 Task: Look for space in Ekpoma, Nigeria from 11th June, 2023 to 15th June, 2023 for 2 adults in price range Rs.7000 to Rs.16000. Place can be private room with 1  bedroom having 2 beds and 1 bathroom. Property type can be house, flat, guest house, hotel. Booking option can be shelf check-in. Required host language is English.
Action: Mouse moved to (494, 98)
Screenshot: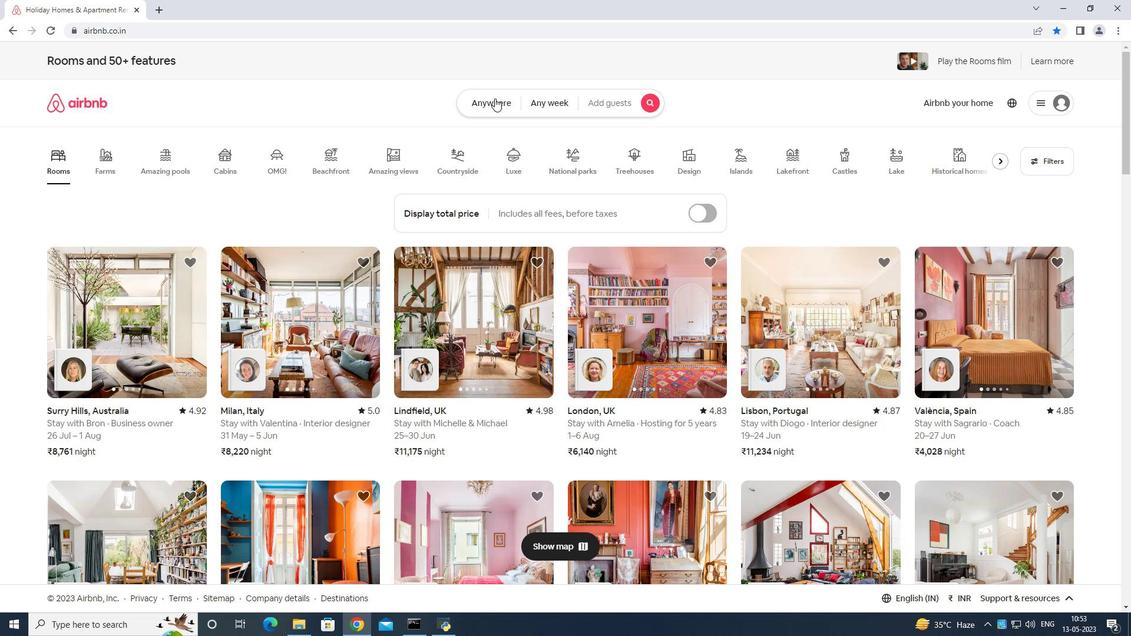 
Action: Mouse pressed left at (494, 98)
Screenshot: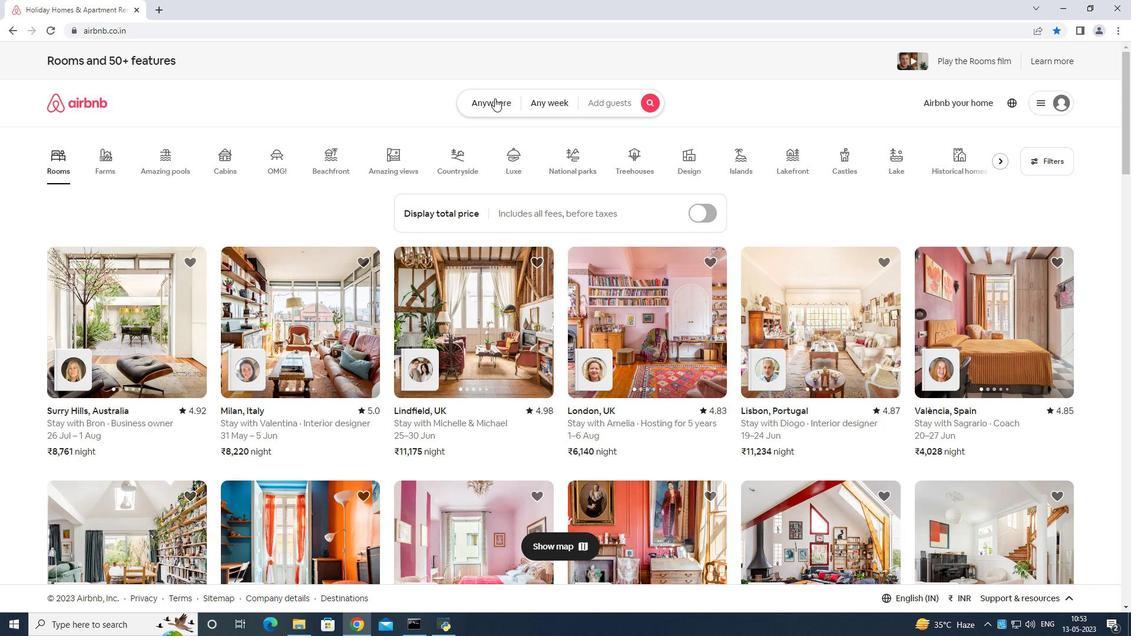 
Action: Mouse moved to (464, 145)
Screenshot: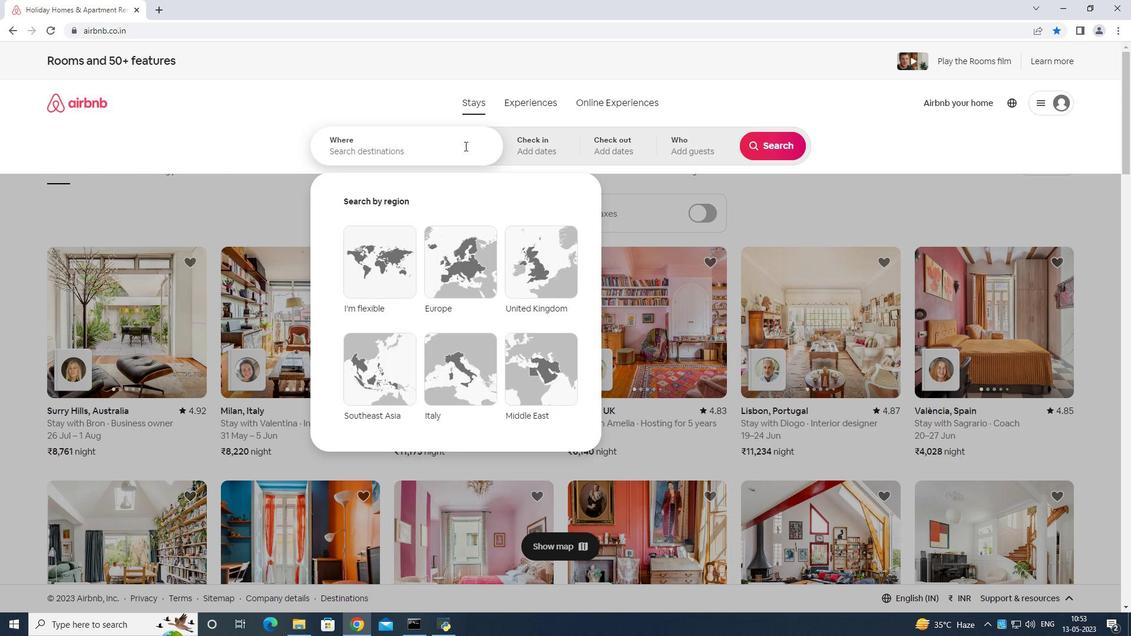 
Action: Mouse pressed left at (464, 145)
Screenshot: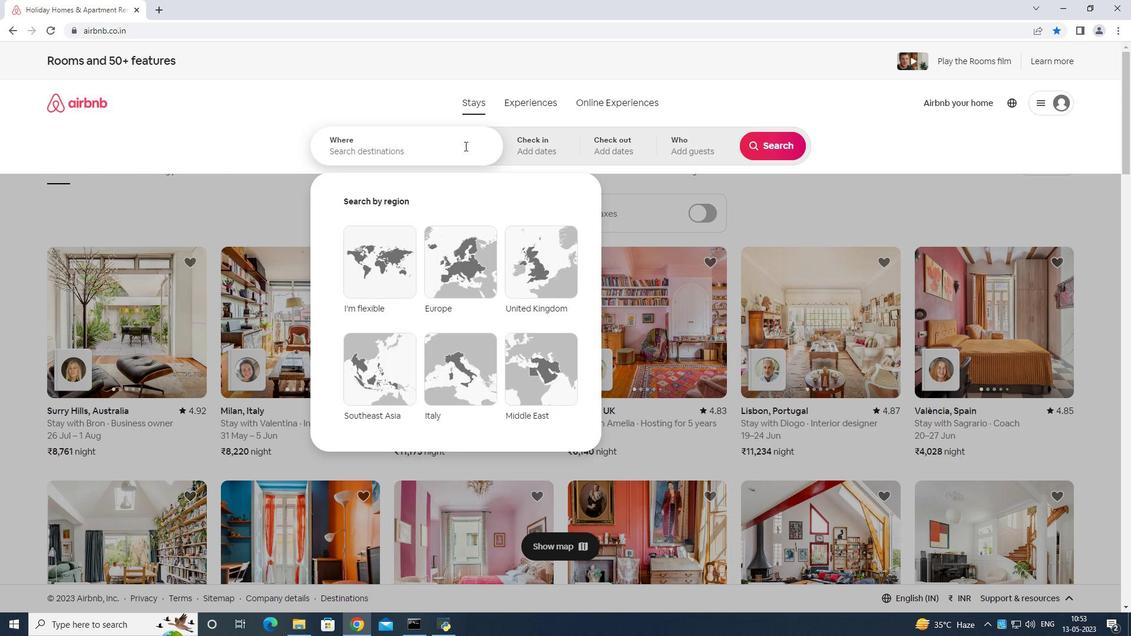 
Action: Mouse moved to (465, 128)
Screenshot: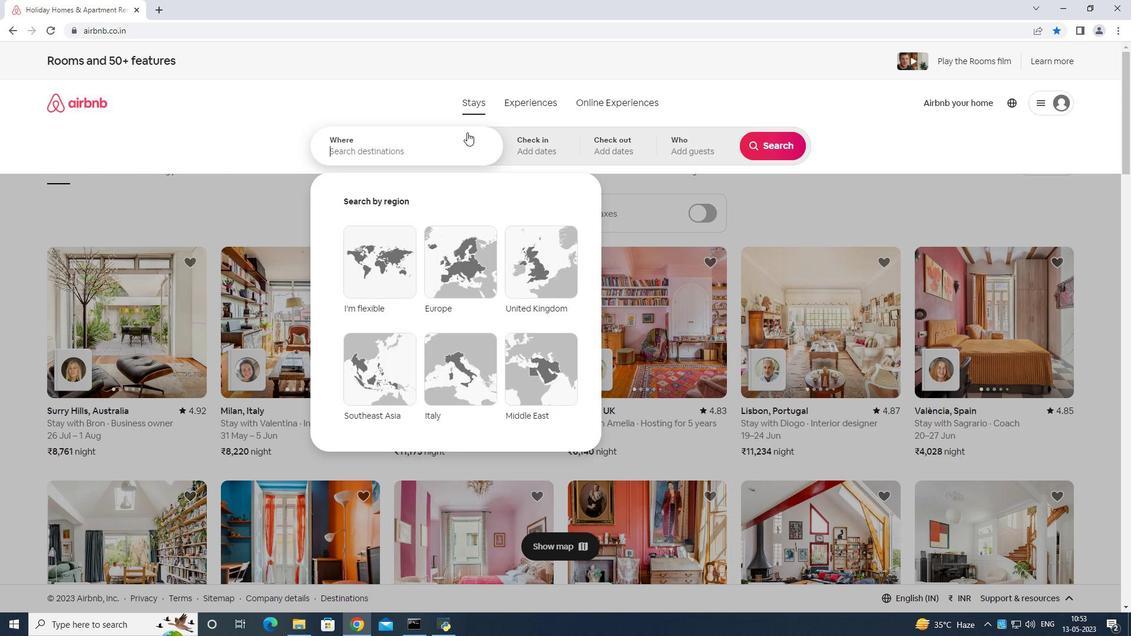 
Action: Key pressed <Key.shift>Ekpoma<Key.space>nigeria<Key.enter>
Screenshot: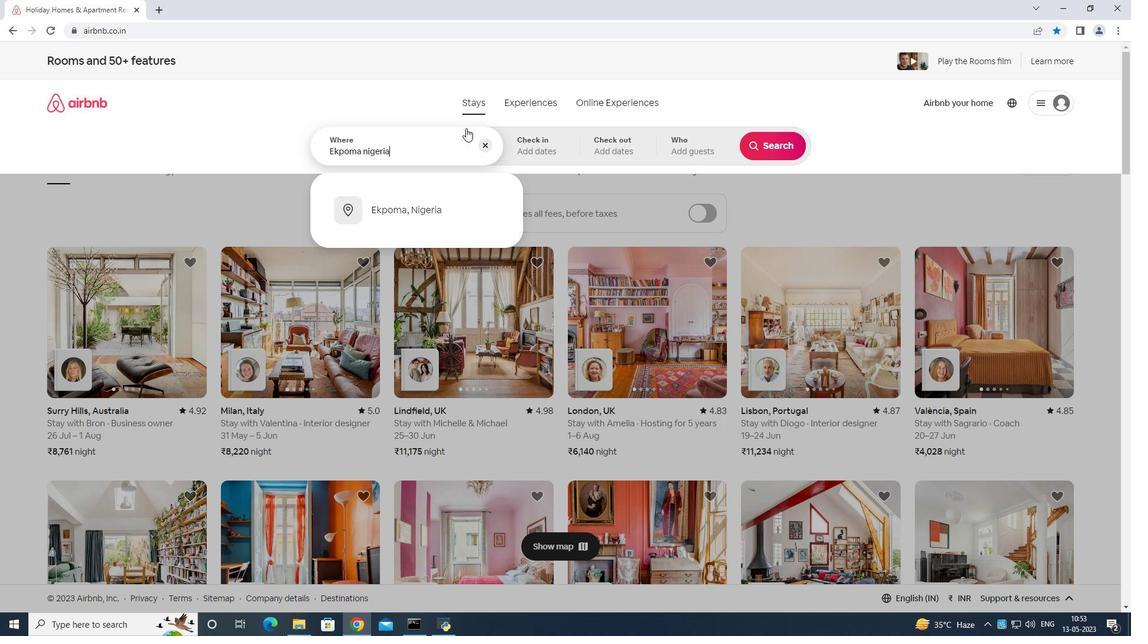 
Action: Mouse moved to (590, 339)
Screenshot: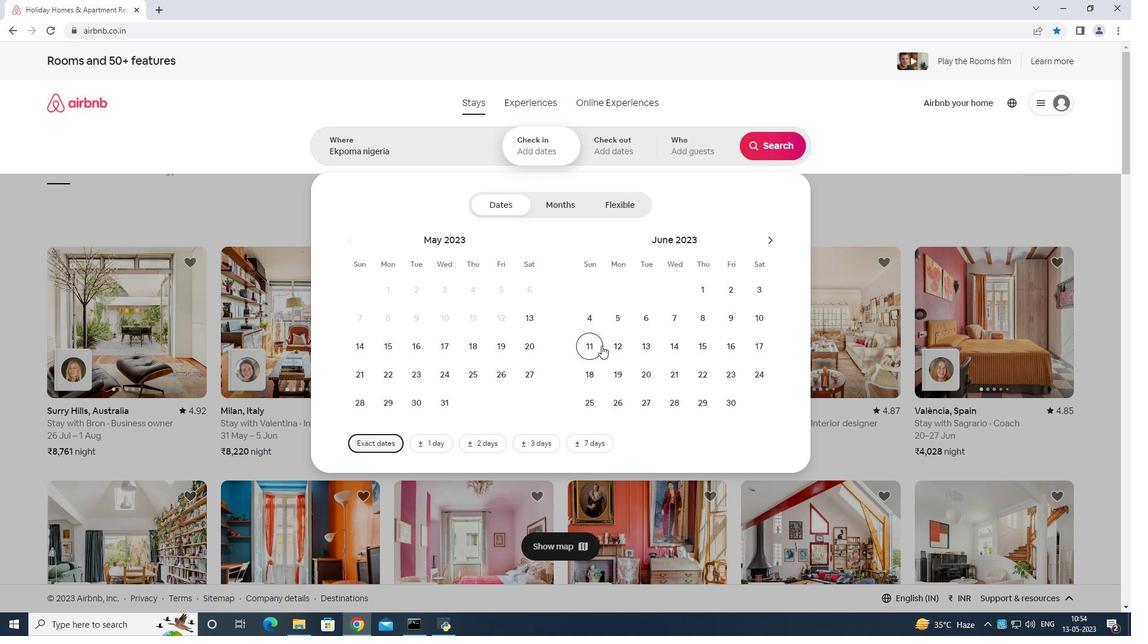 
Action: Mouse pressed left at (590, 339)
Screenshot: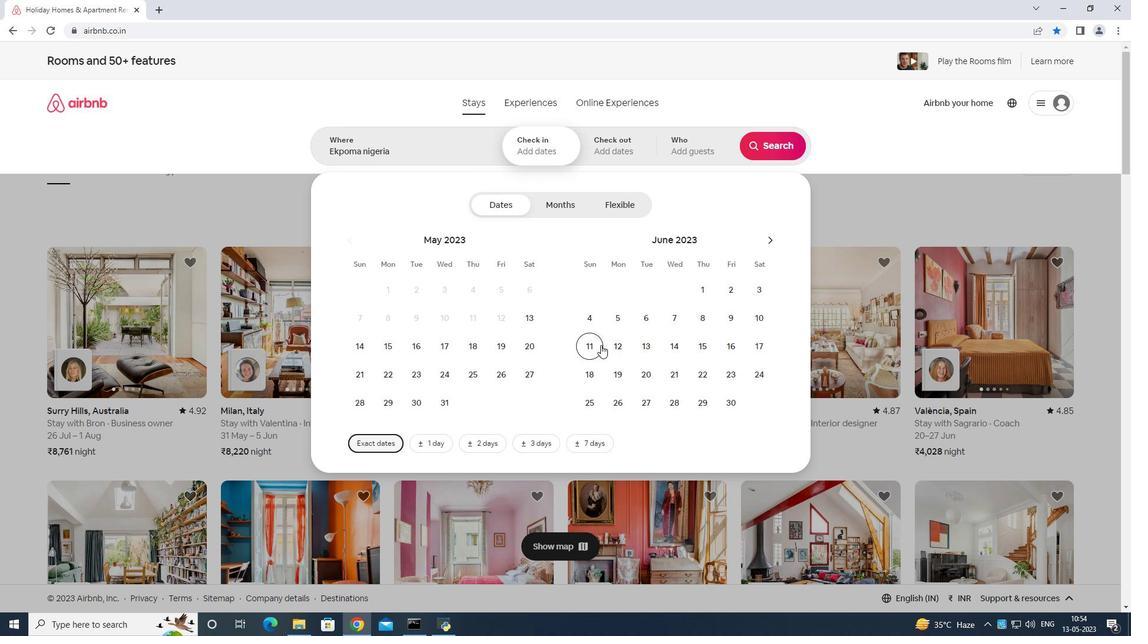 
Action: Mouse moved to (708, 349)
Screenshot: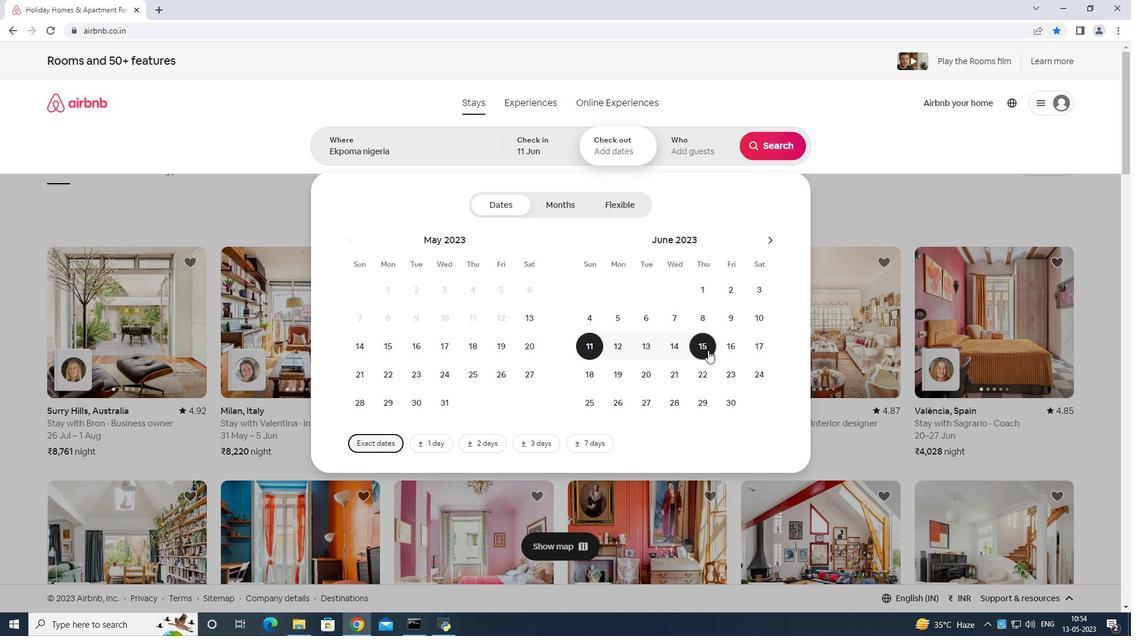 
Action: Mouse pressed left at (708, 349)
Screenshot: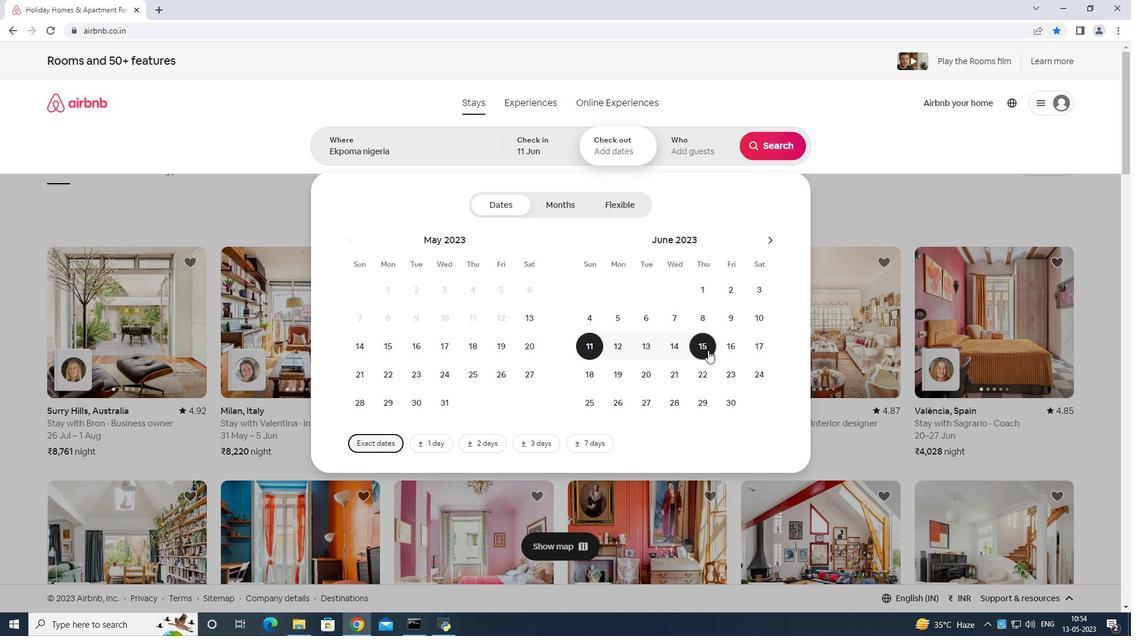 
Action: Mouse moved to (699, 146)
Screenshot: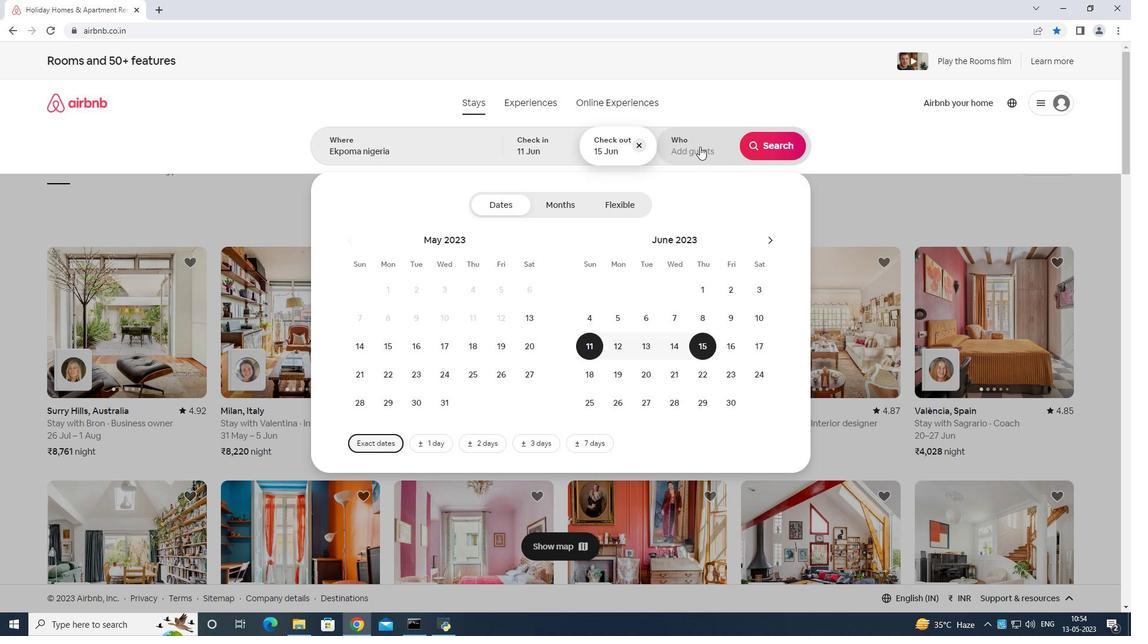 
Action: Mouse pressed left at (699, 146)
Screenshot: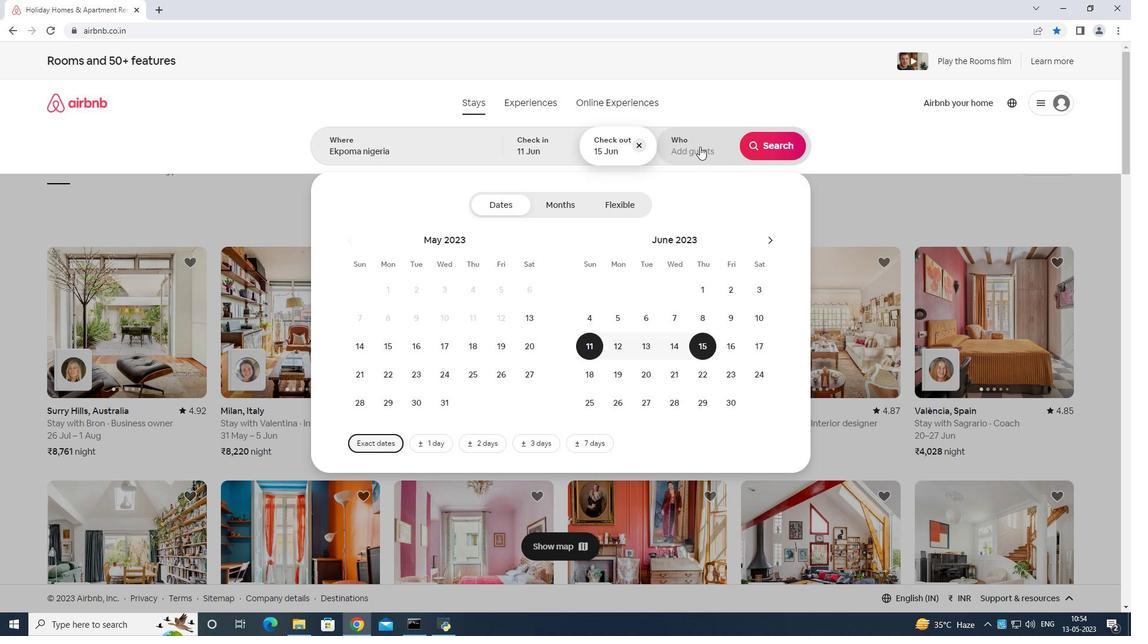
Action: Mouse moved to (775, 207)
Screenshot: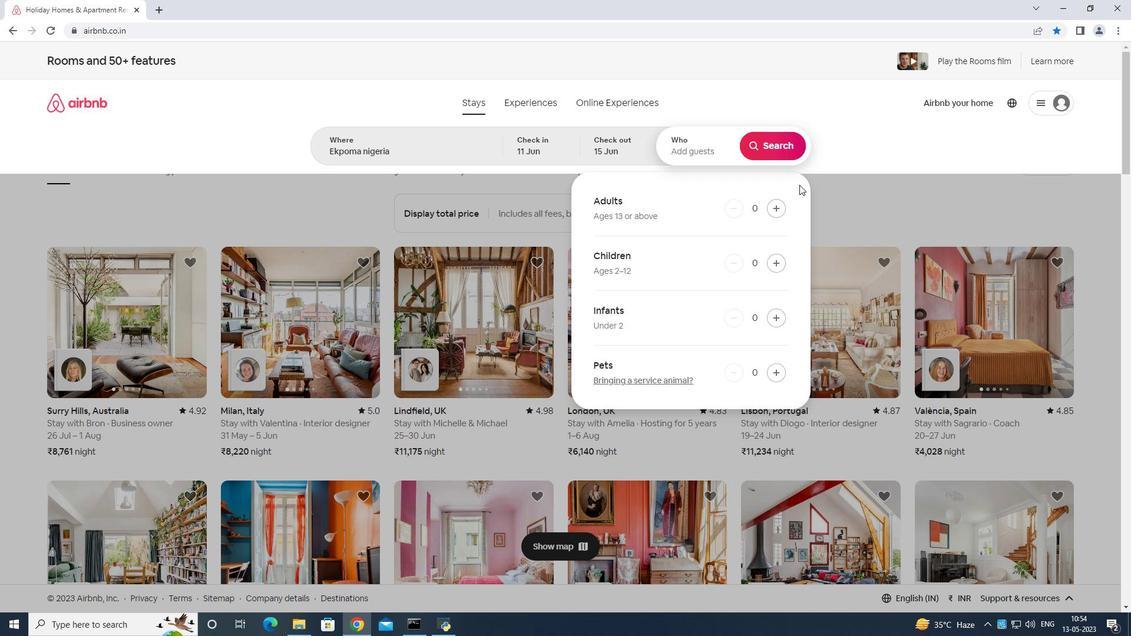 
Action: Mouse pressed left at (775, 207)
Screenshot: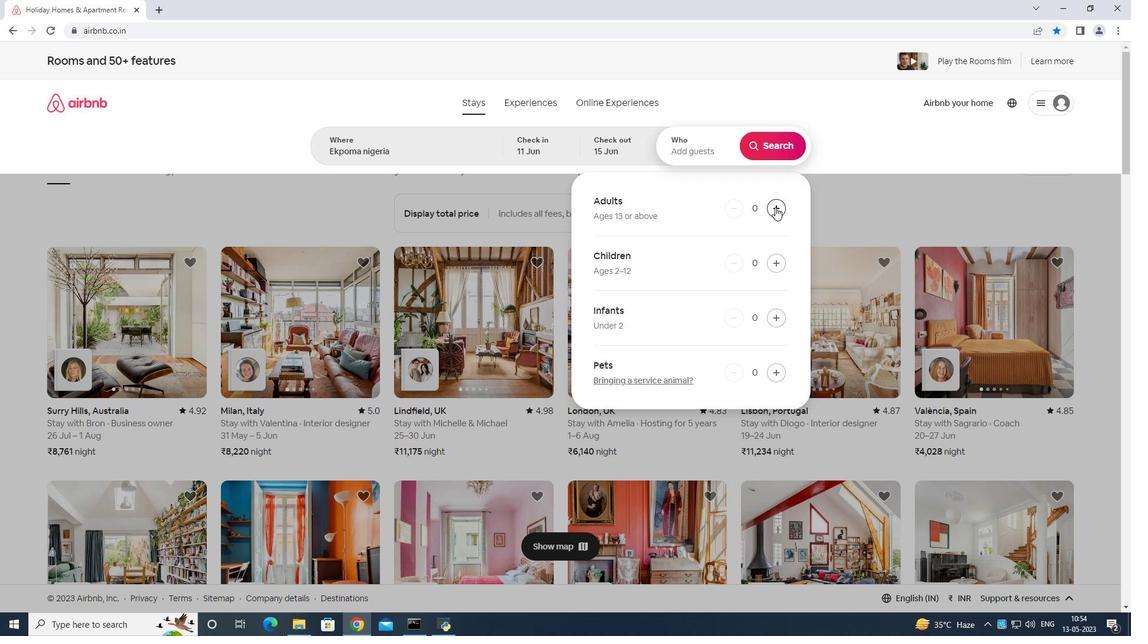 
Action: Mouse pressed left at (775, 207)
Screenshot: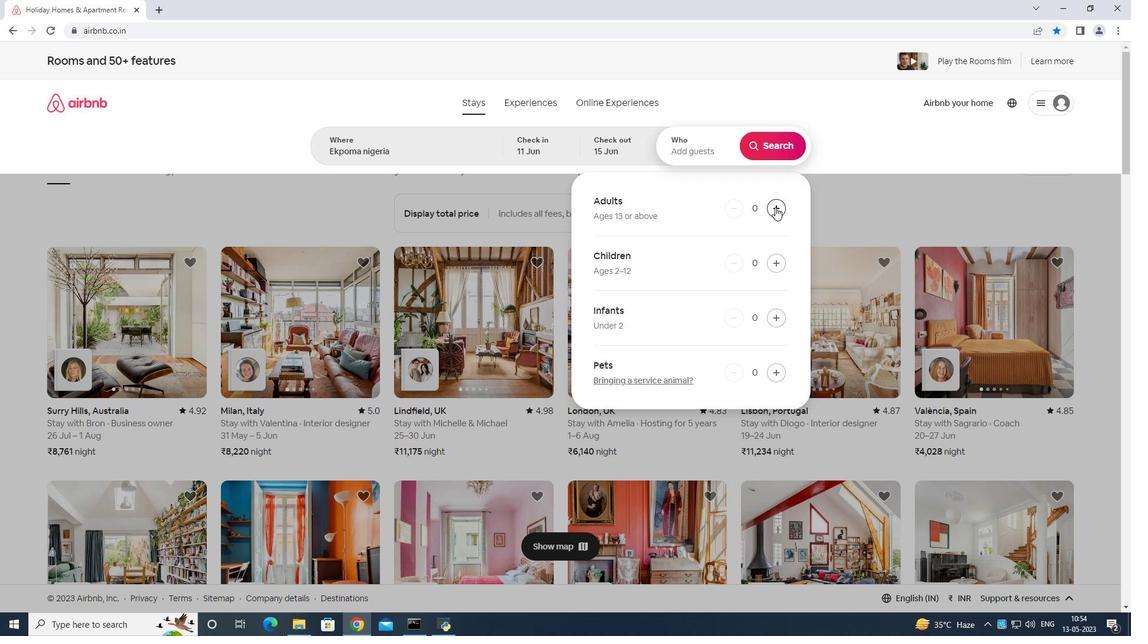 
Action: Mouse moved to (776, 140)
Screenshot: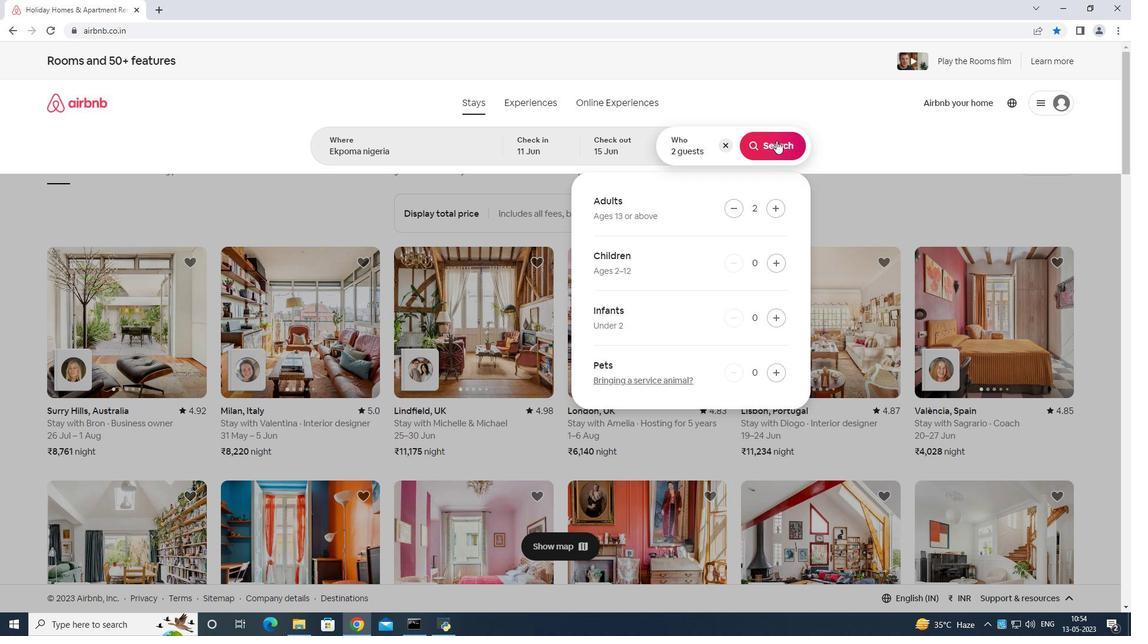 
Action: Mouse pressed left at (776, 140)
Screenshot: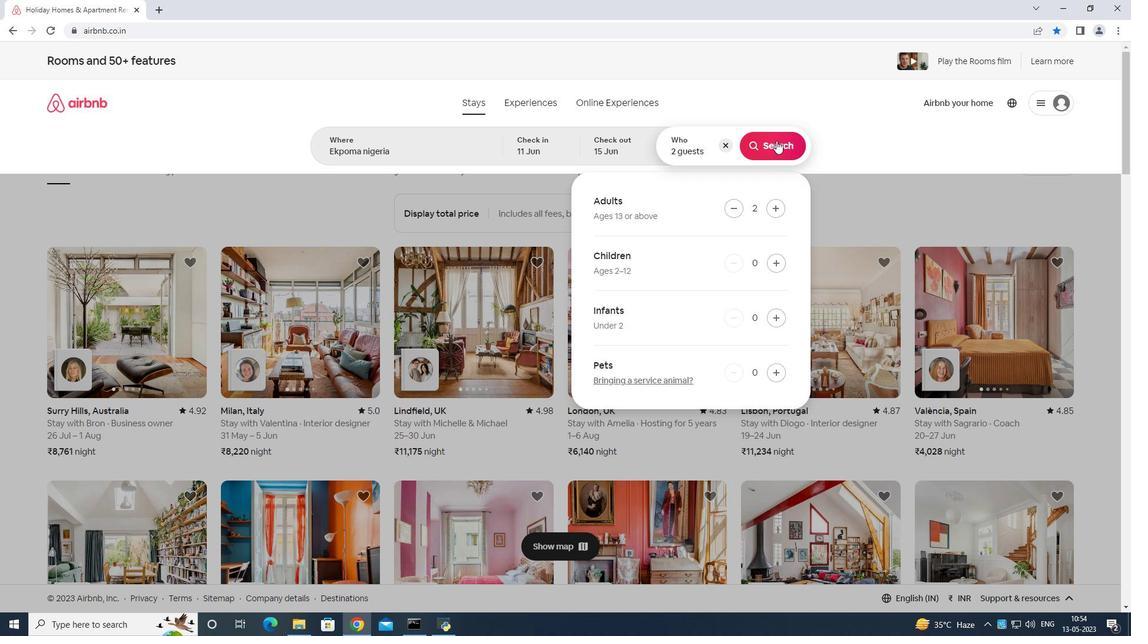 
Action: Mouse moved to (1084, 103)
Screenshot: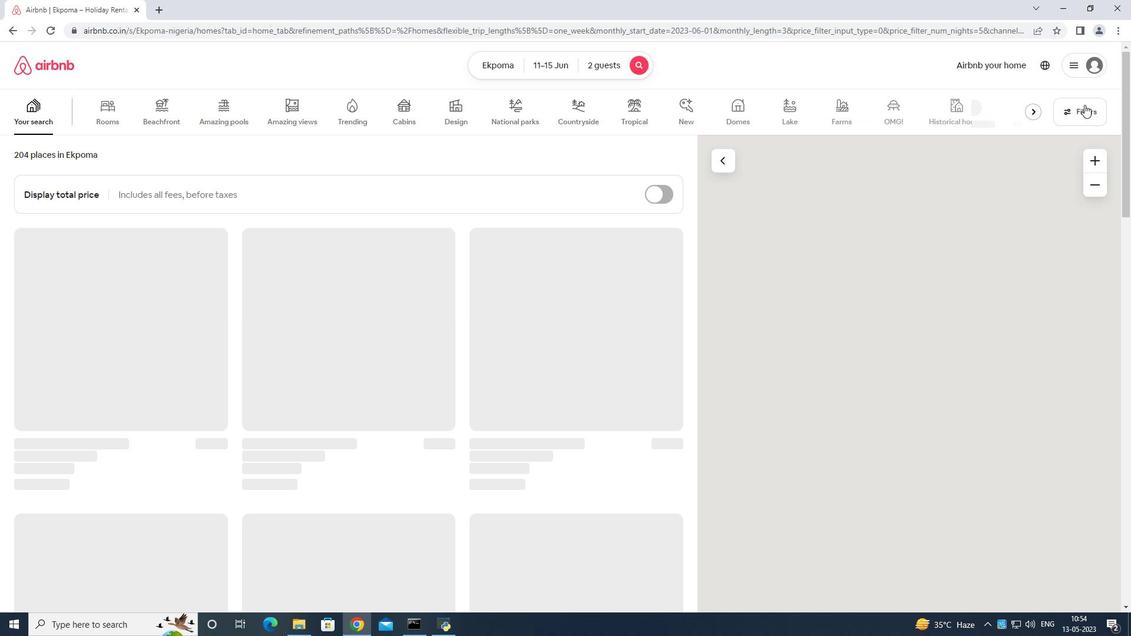 
Action: Mouse pressed left at (1084, 103)
Screenshot: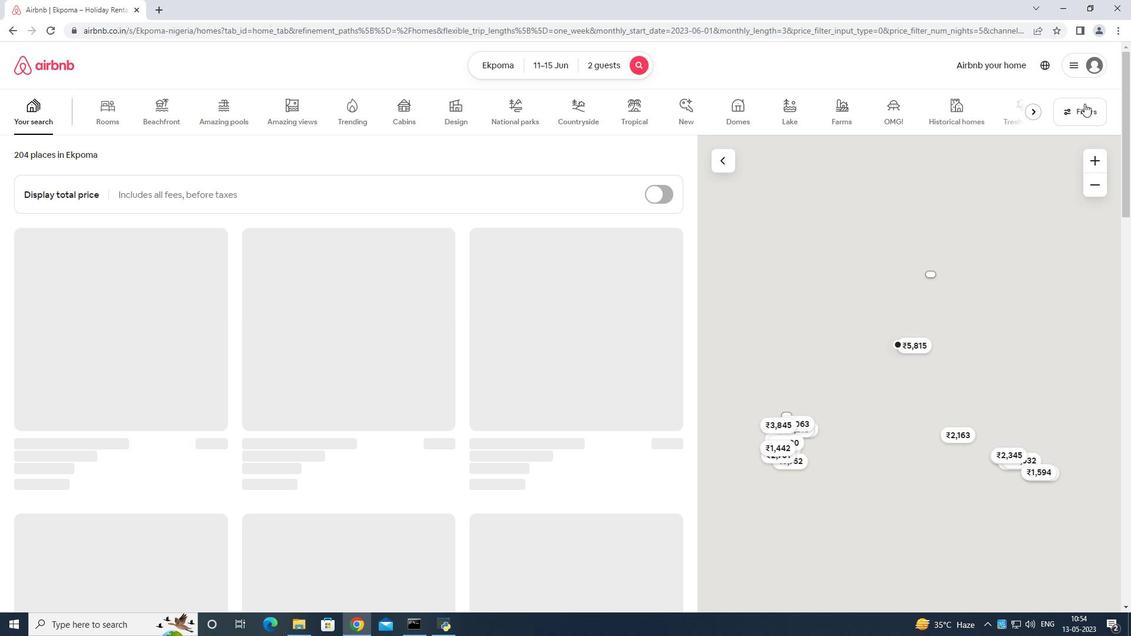 
Action: Mouse moved to (521, 394)
Screenshot: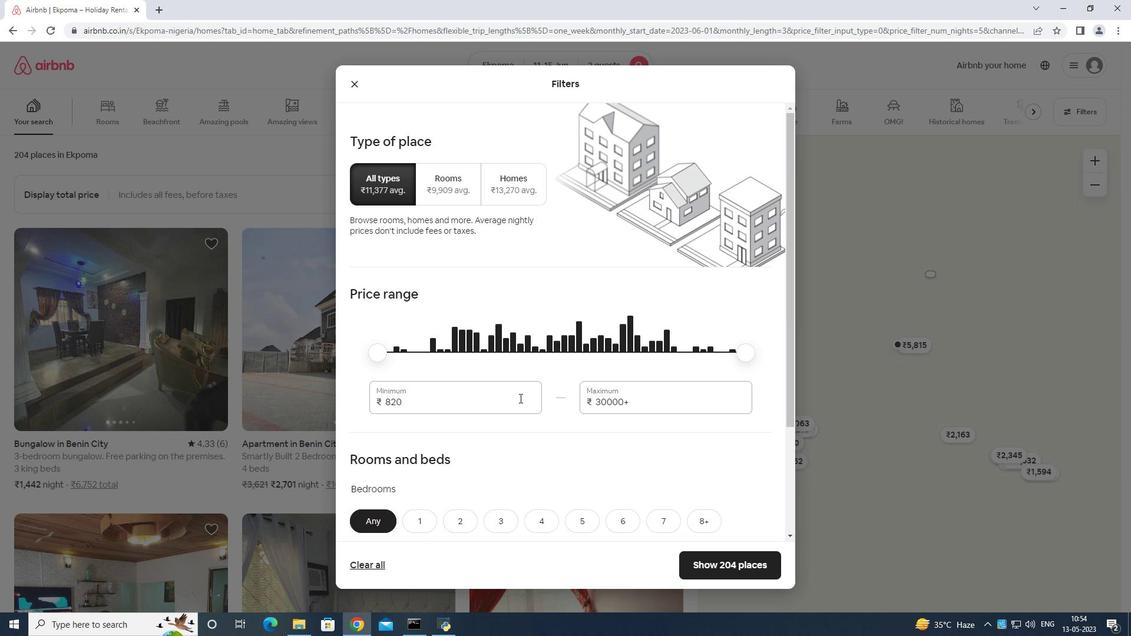 
Action: Mouse pressed left at (521, 394)
Screenshot: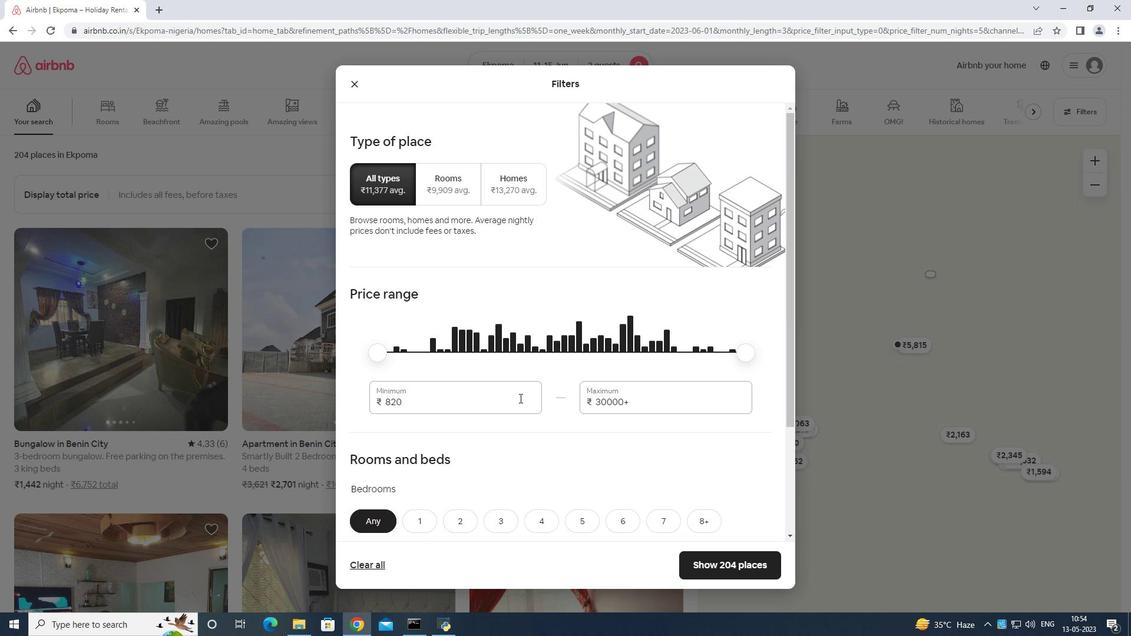 
Action: Mouse moved to (524, 392)
Screenshot: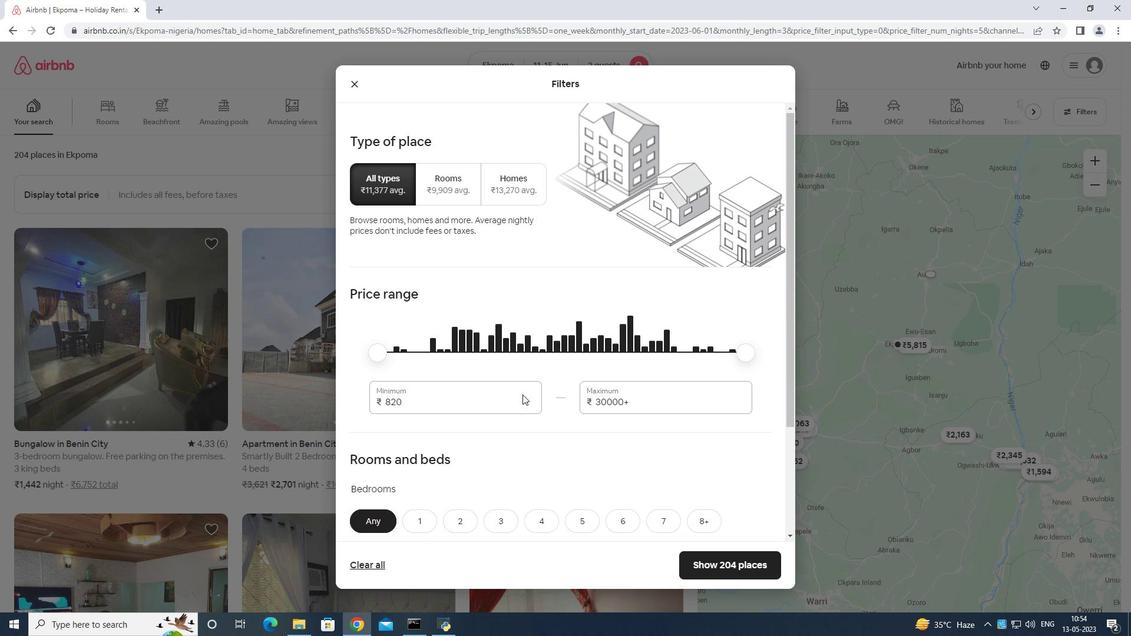 
Action: Key pressed <Key.backspace>
Screenshot: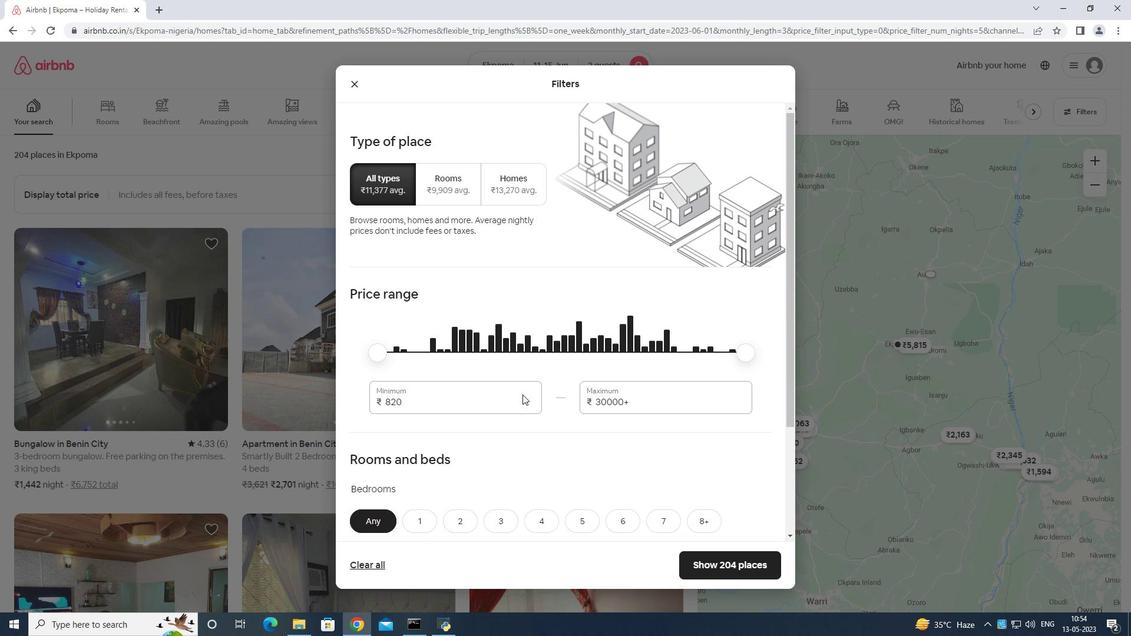 
Action: Mouse moved to (526, 388)
Screenshot: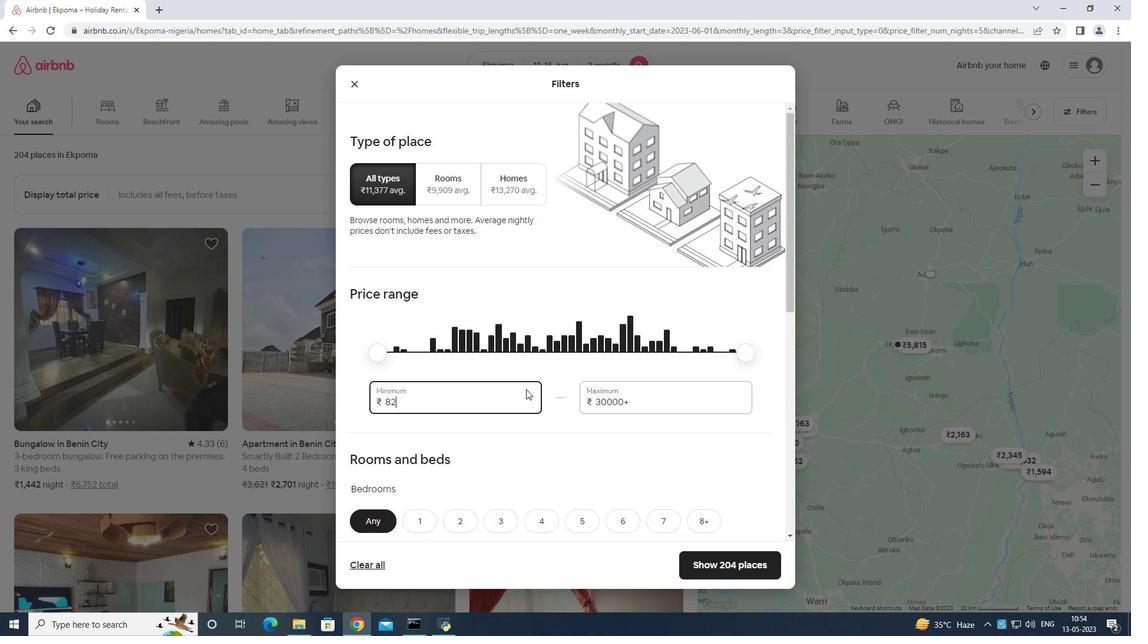 
Action: Key pressed <Key.backspace>
Screenshot: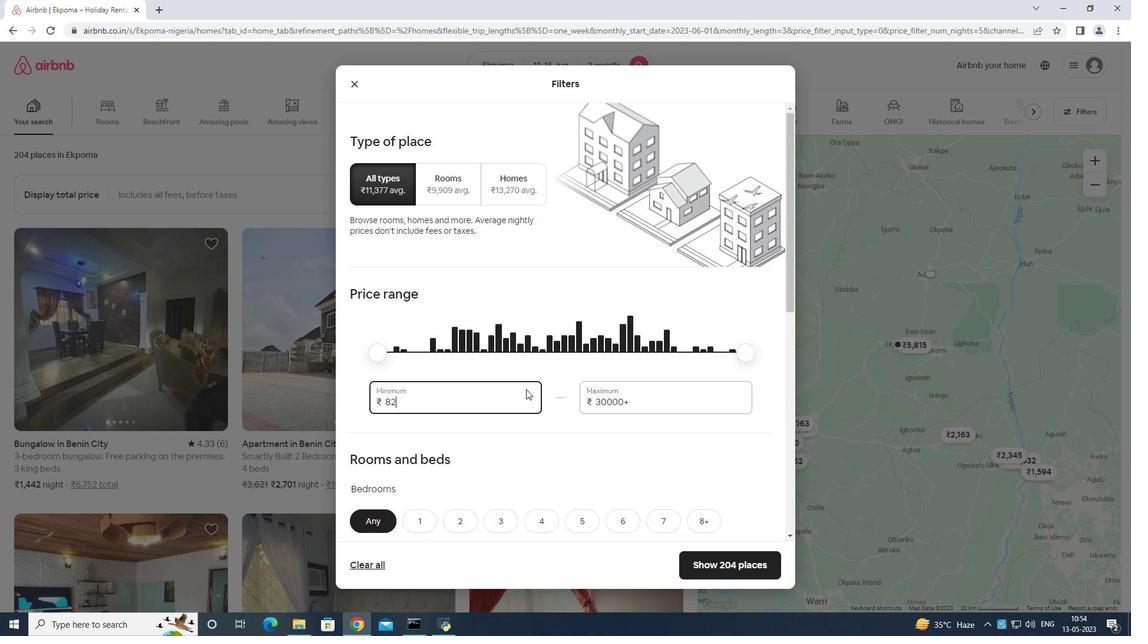 
Action: Mouse moved to (526, 387)
Screenshot: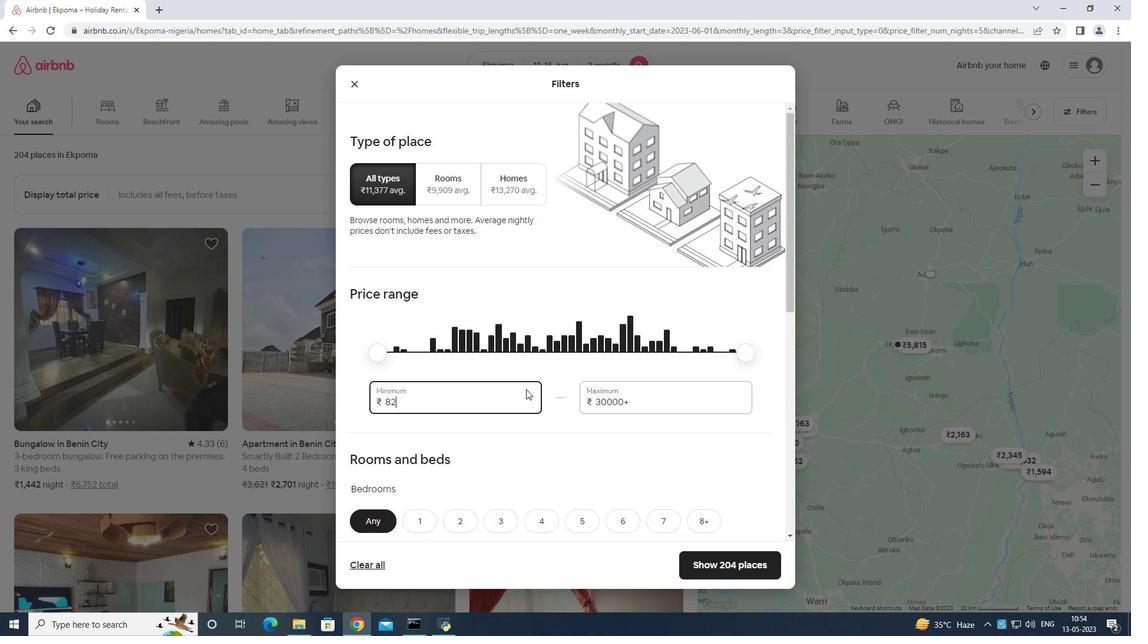 
Action: Key pressed <Key.backspace><Key.backspace>
Screenshot: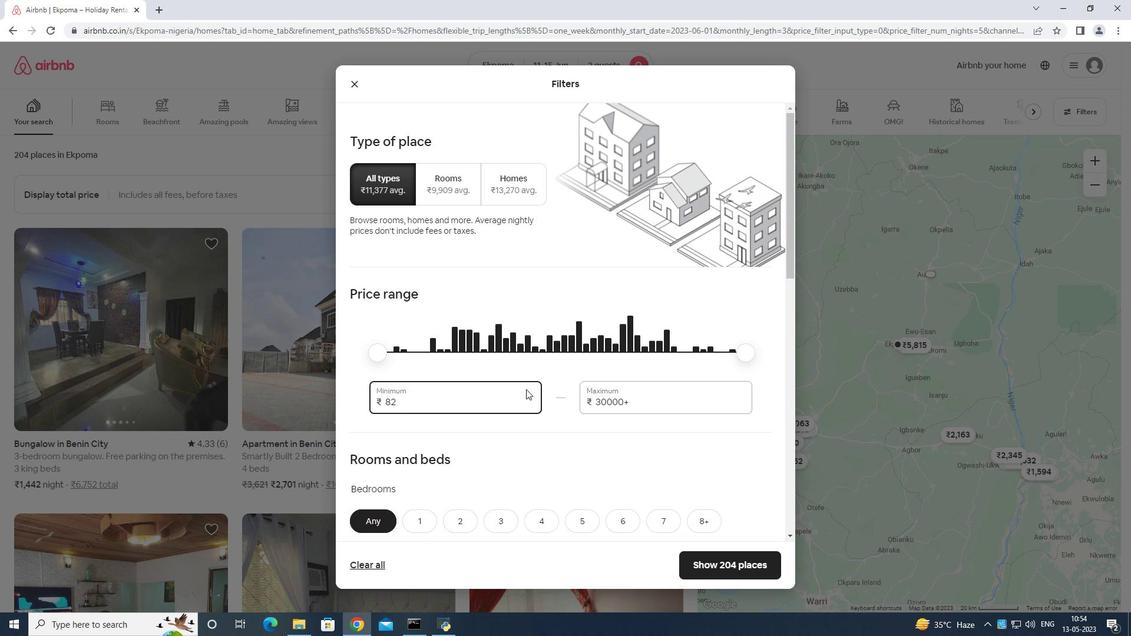 
Action: Mouse moved to (528, 384)
Screenshot: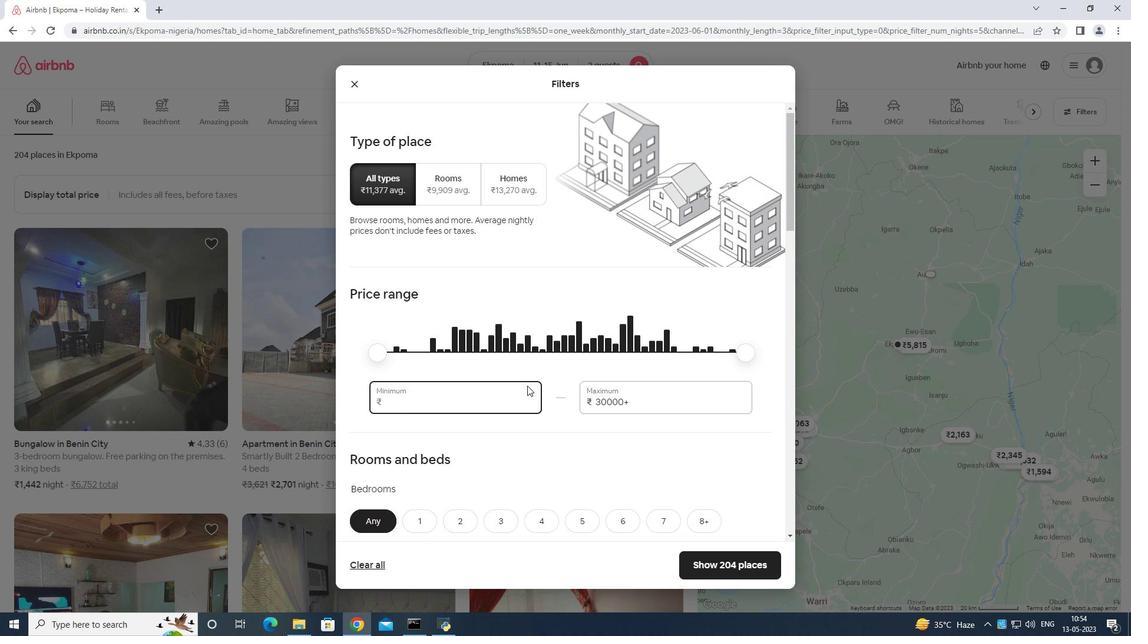 
Action: Key pressed 7
Screenshot: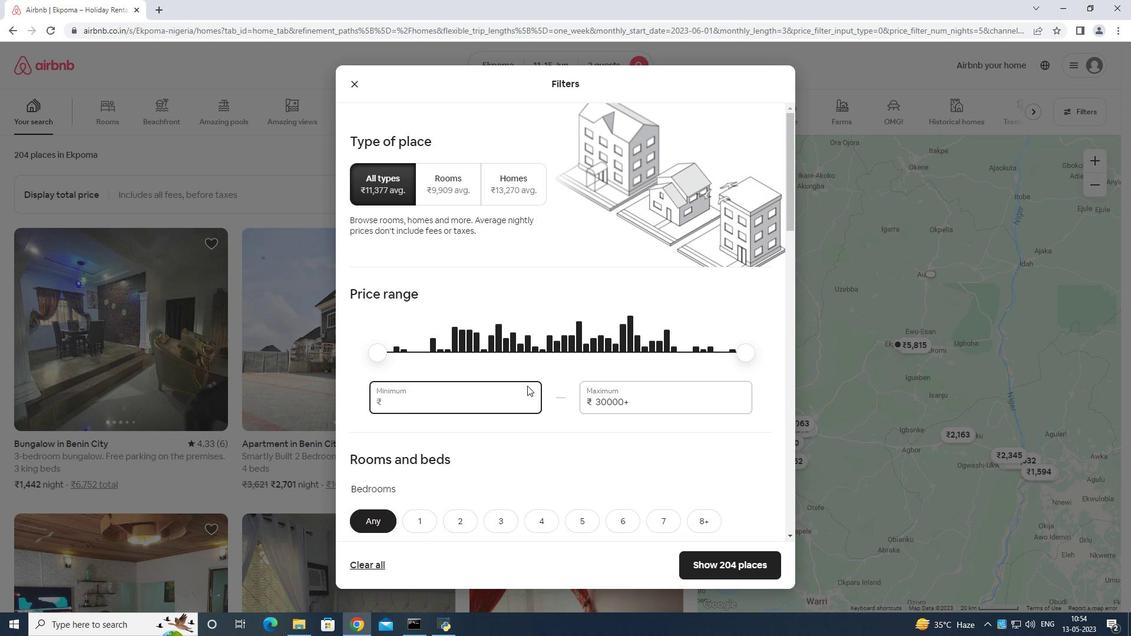 
Action: Mouse moved to (531, 382)
Screenshot: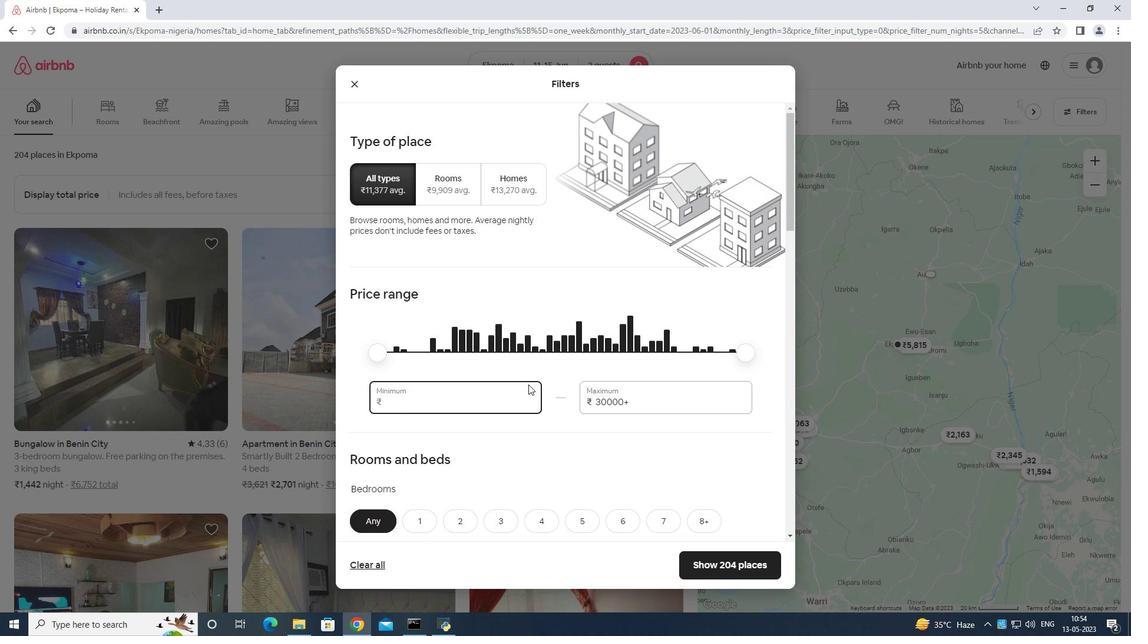 
Action: Key pressed 000
Screenshot: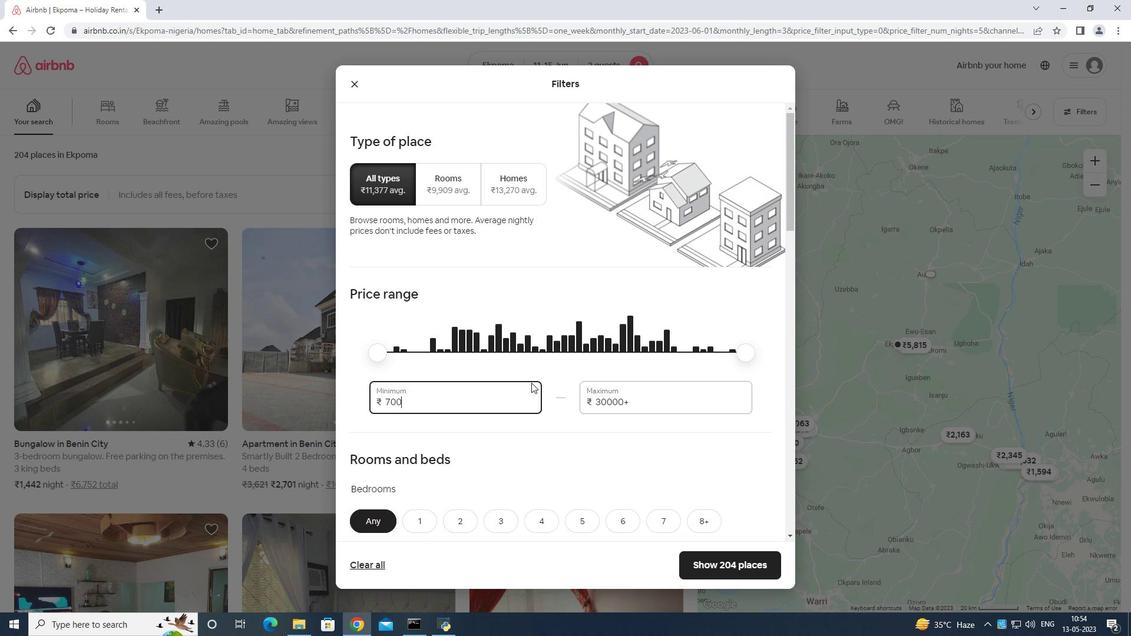 
Action: Mouse moved to (677, 391)
Screenshot: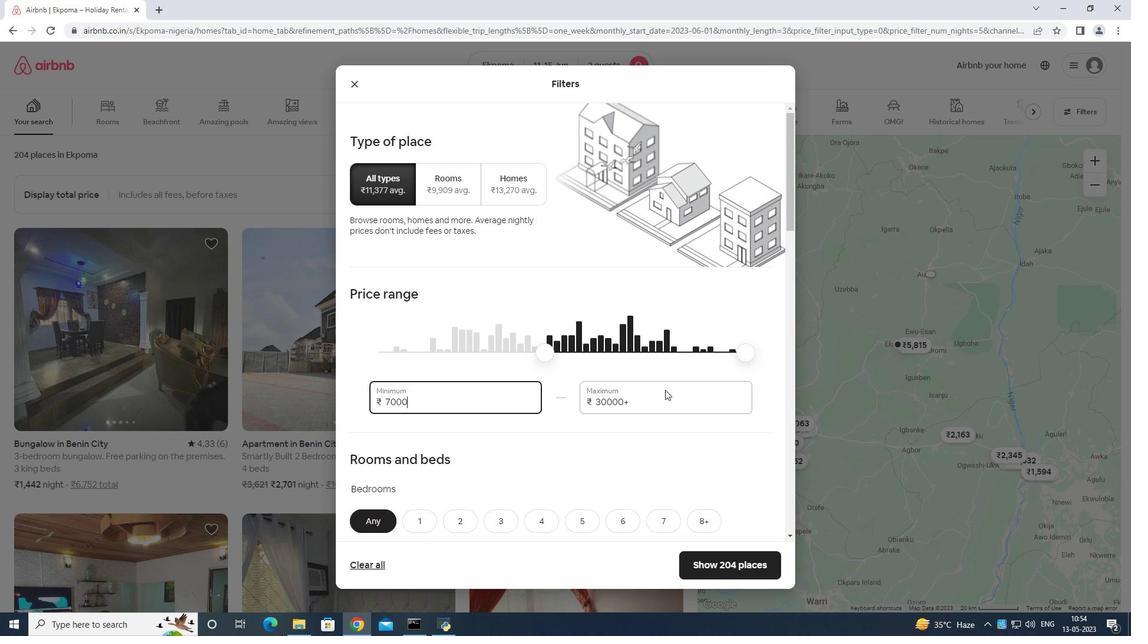 
Action: Mouse pressed left at (677, 391)
Screenshot: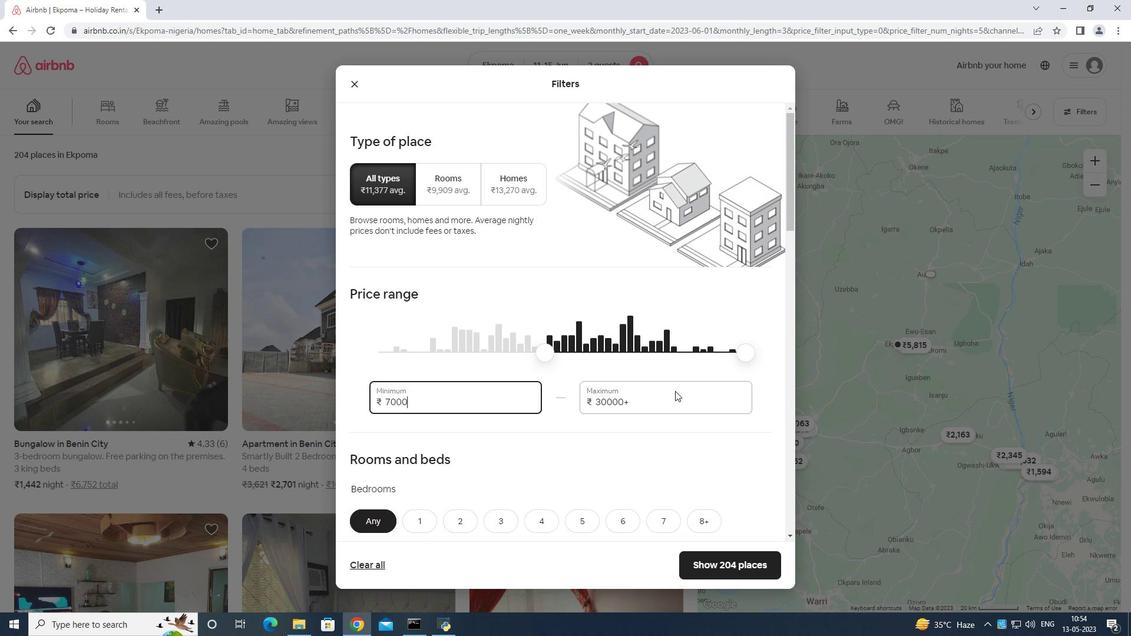 
Action: Mouse moved to (678, 386)
Screenshot: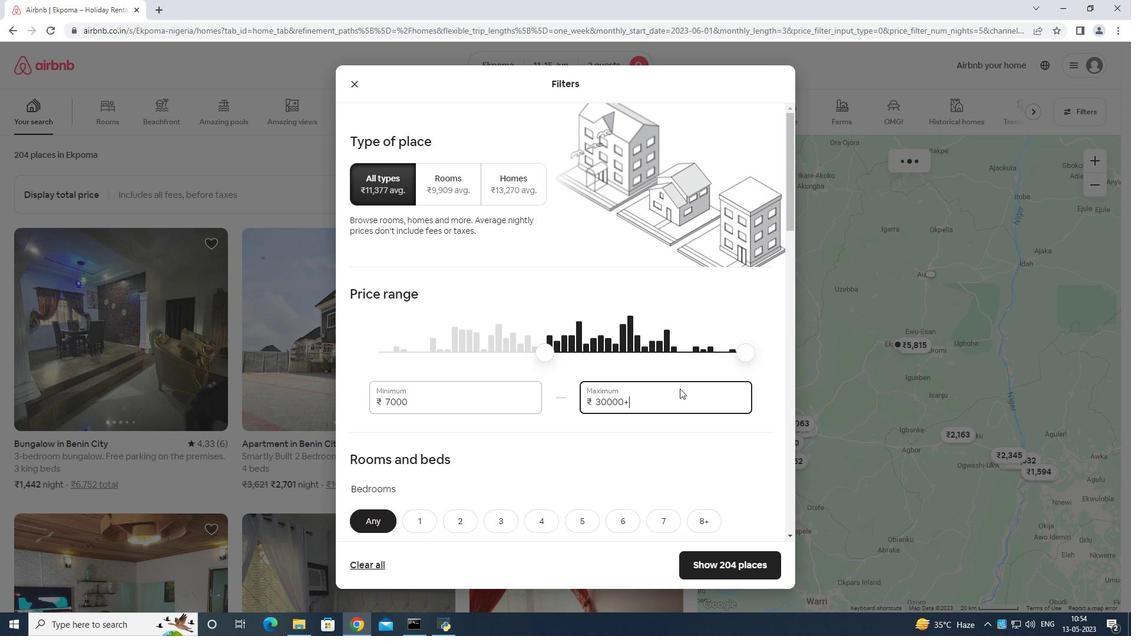 
Action: Key pressed <Key.backspace>
Screenshot: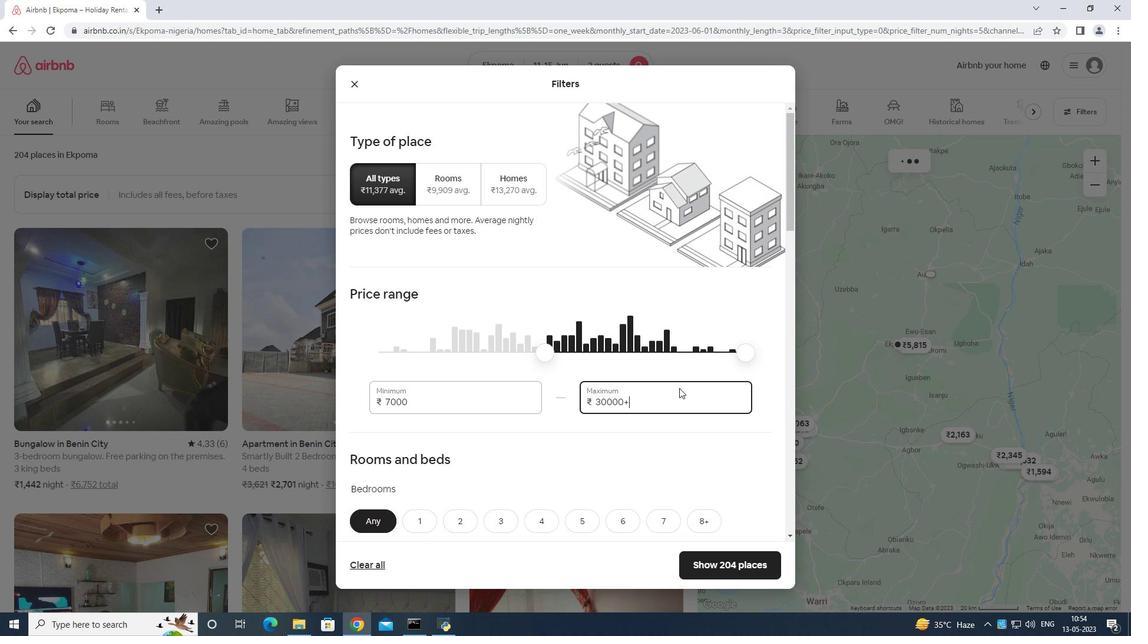 
Action: Mouse moved to (676, 383)
Screenshot: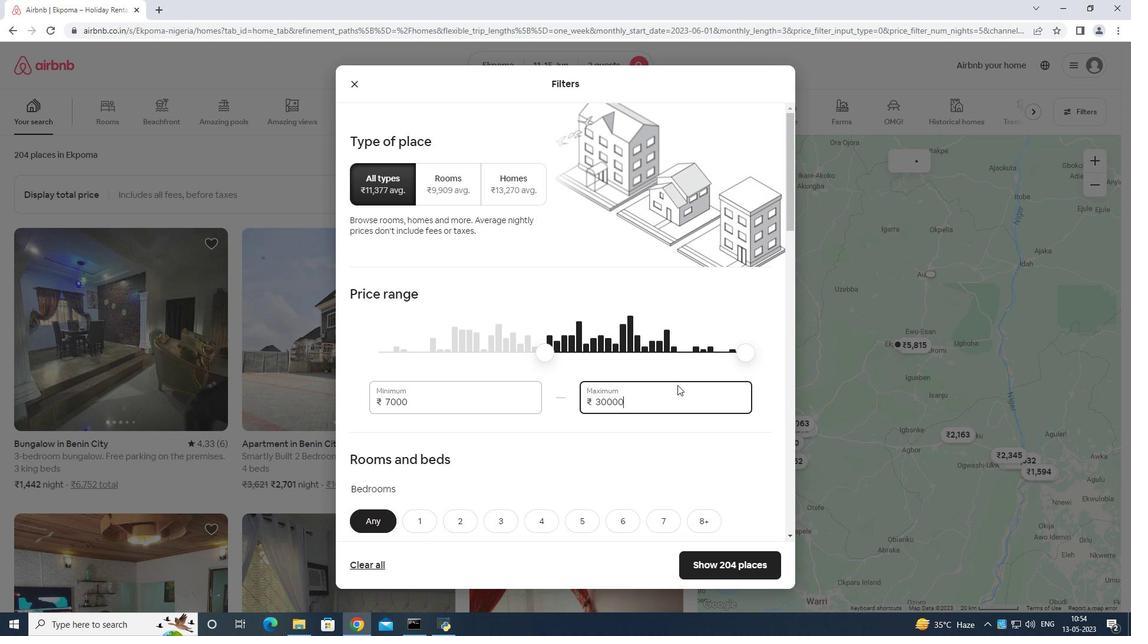 
Action: Key pressed <Key.backspace><Key.backspace><Key.backspace><Key.backspace><Key.backspace><Key.backspace><Key.backspace><Key.backspace><Key.backspace>16000
Screenshot: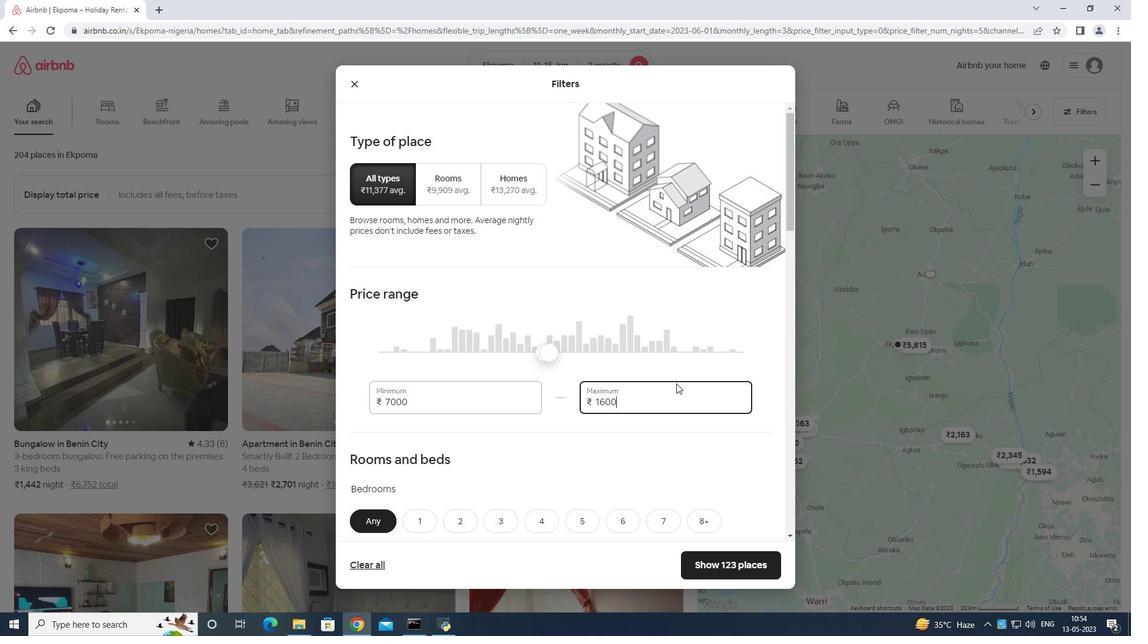 
Action: Mouse moved to (675, 374)
Screenshot: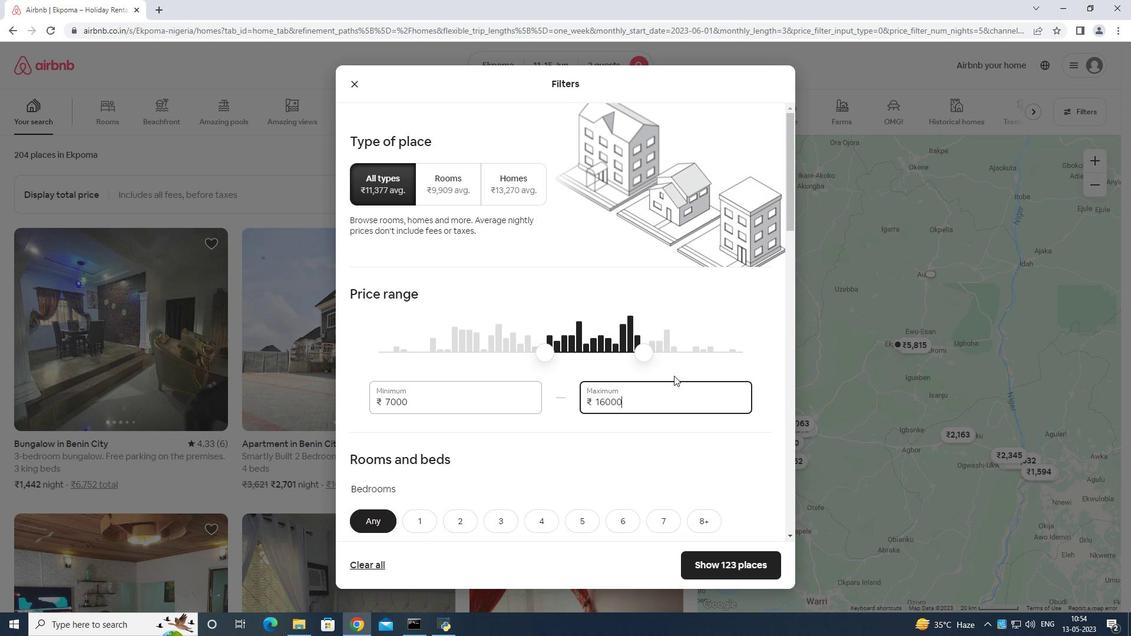 
Action: Mouse scrolled (675, 373) with delta (0, 0)
Screenshot: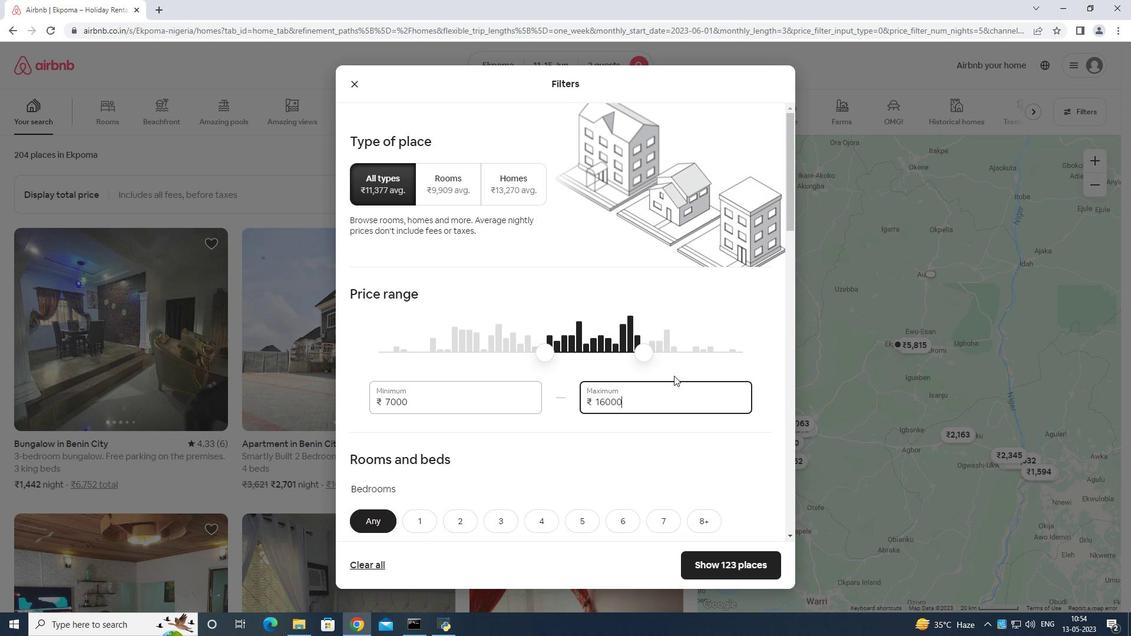 
Action: Mouse moved to (675, 375)
Screenshot: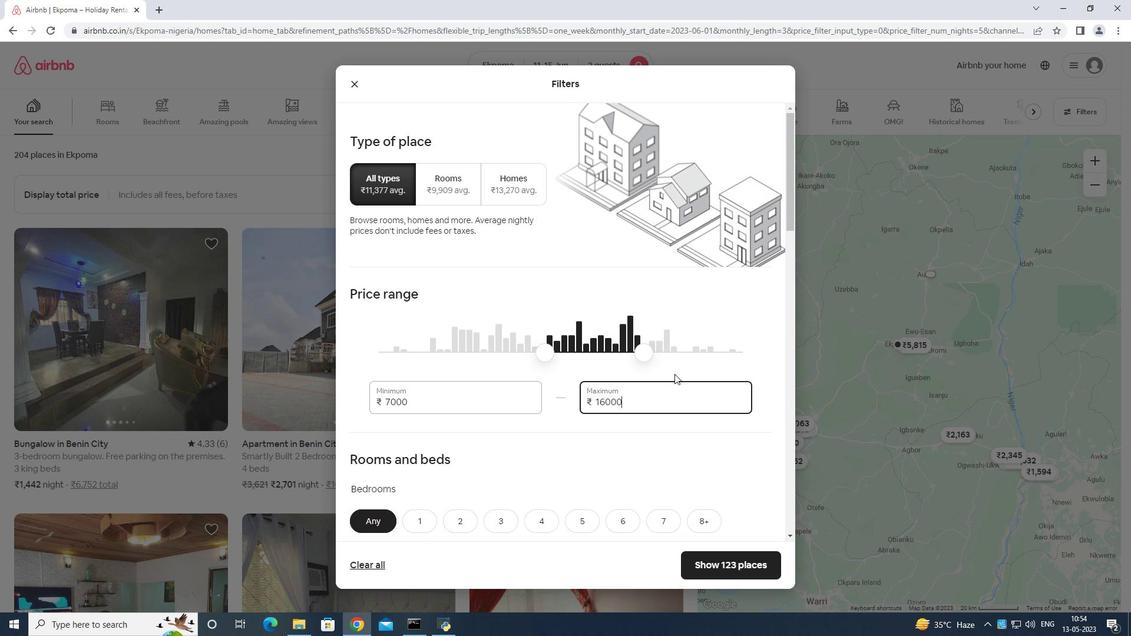 
Action: Mouse scrolled (675, 374) with delta (0, 0)
Screenshot: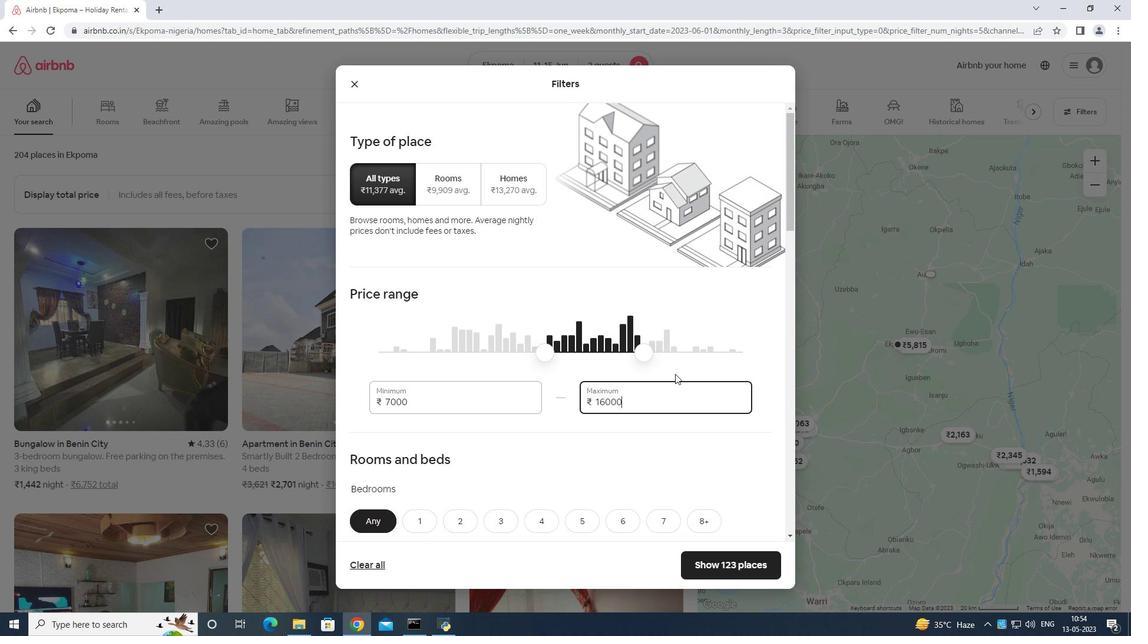 
Action: Mouse scrolled (675, 374) with delta (0, 0)
Screenshot: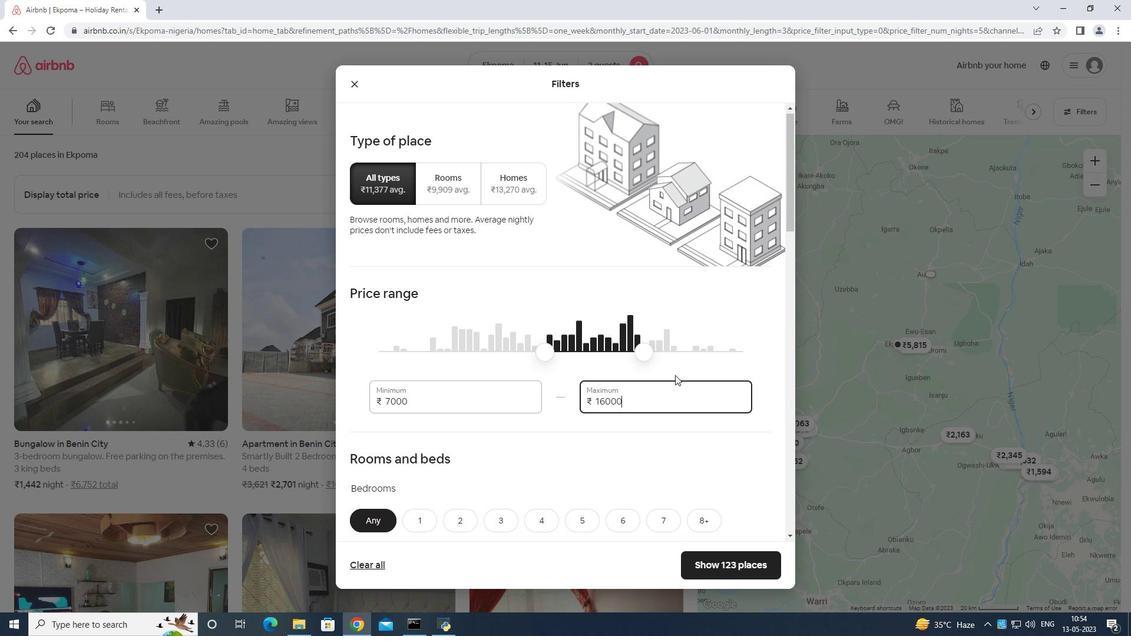 
Action: Mouse scrolled (675, 374) with delta (0, 0)
Screenshot: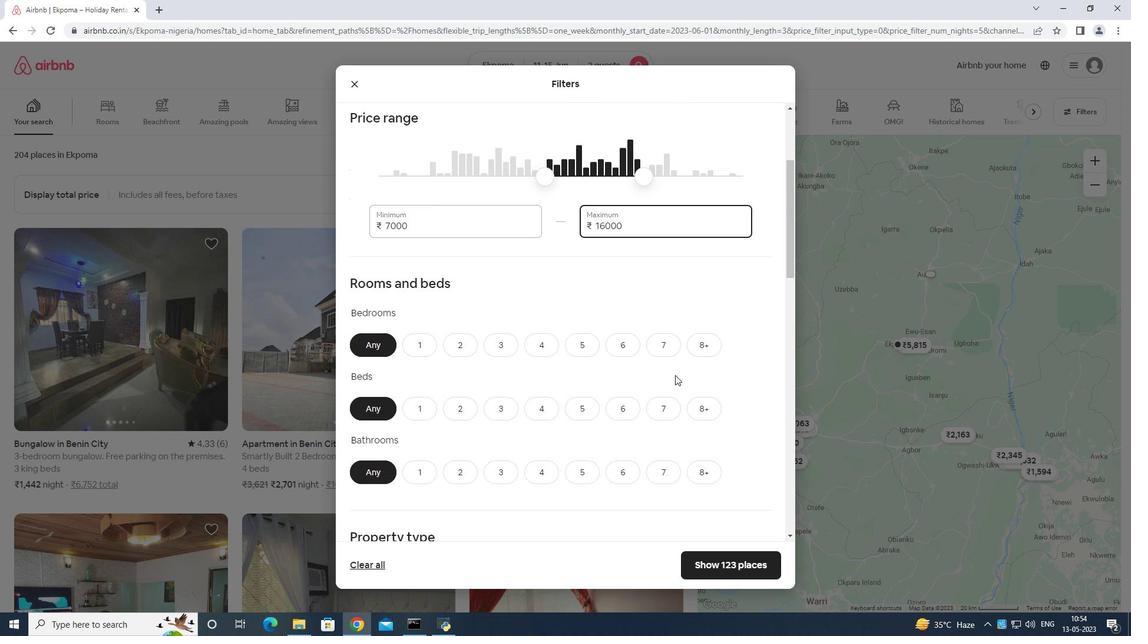 
Action: Mouse scrolled (675, 374) with delta (0, 0)
Screenshot: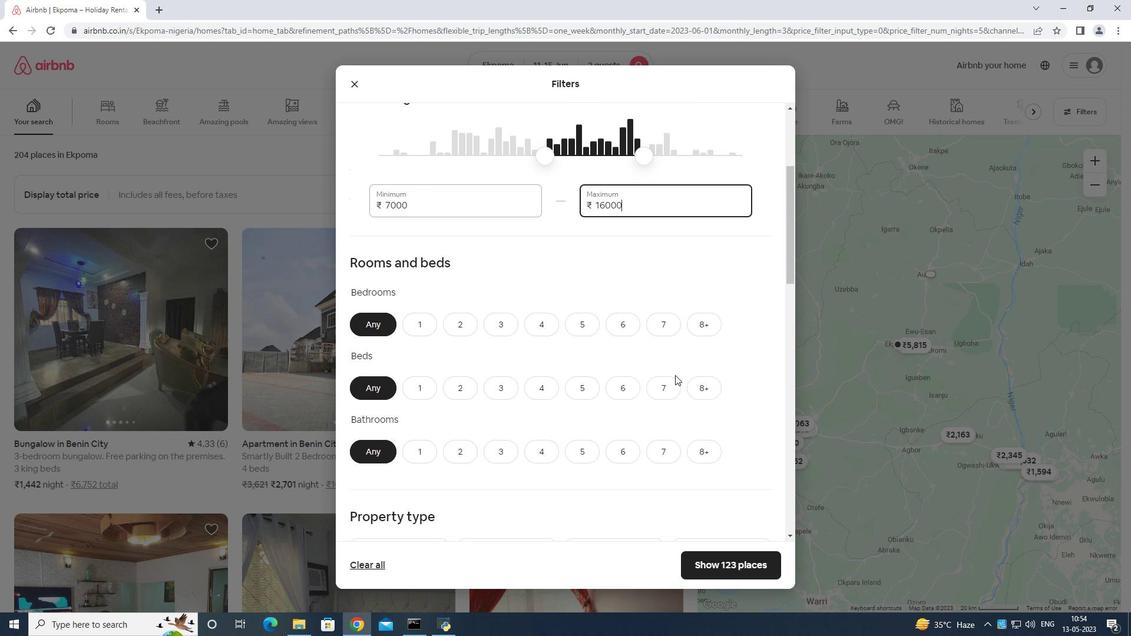 
Action: Mouse moved to (418, 217)
Screenshot: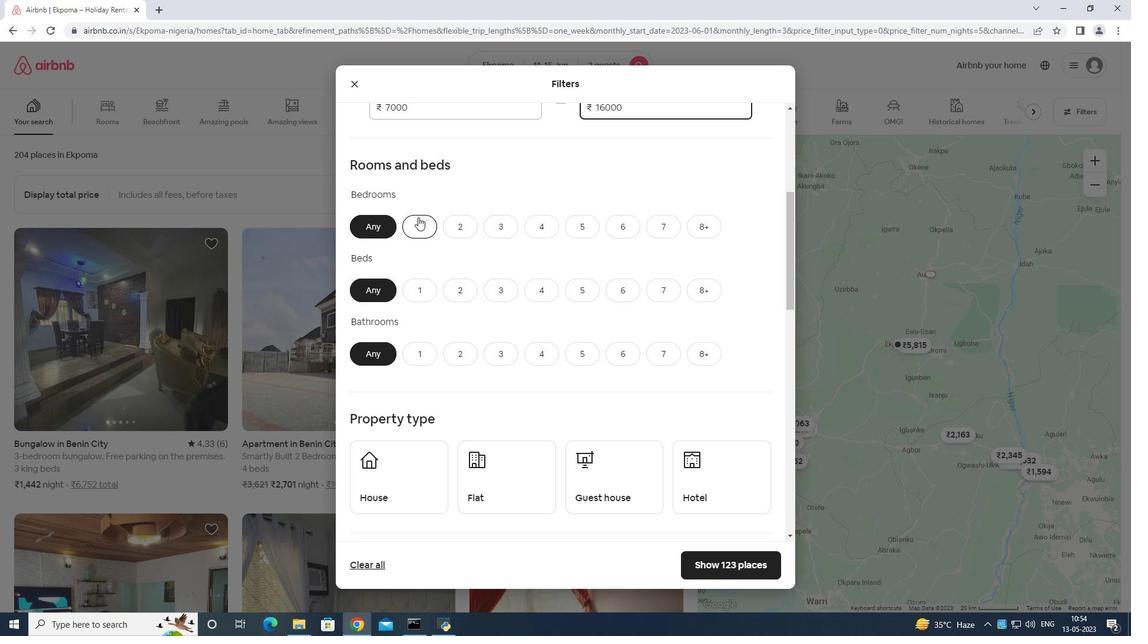 
Action: Mouse pressed left at (418, 217)
Screenshot: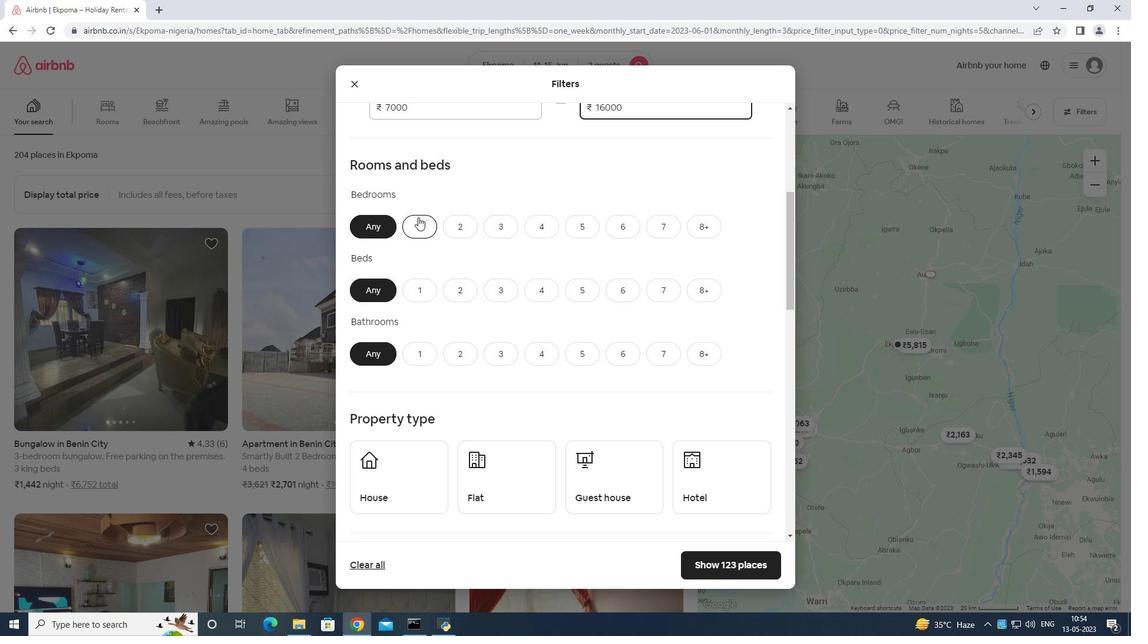 
Action: Mouse moved to (458, 292)
Screenshot: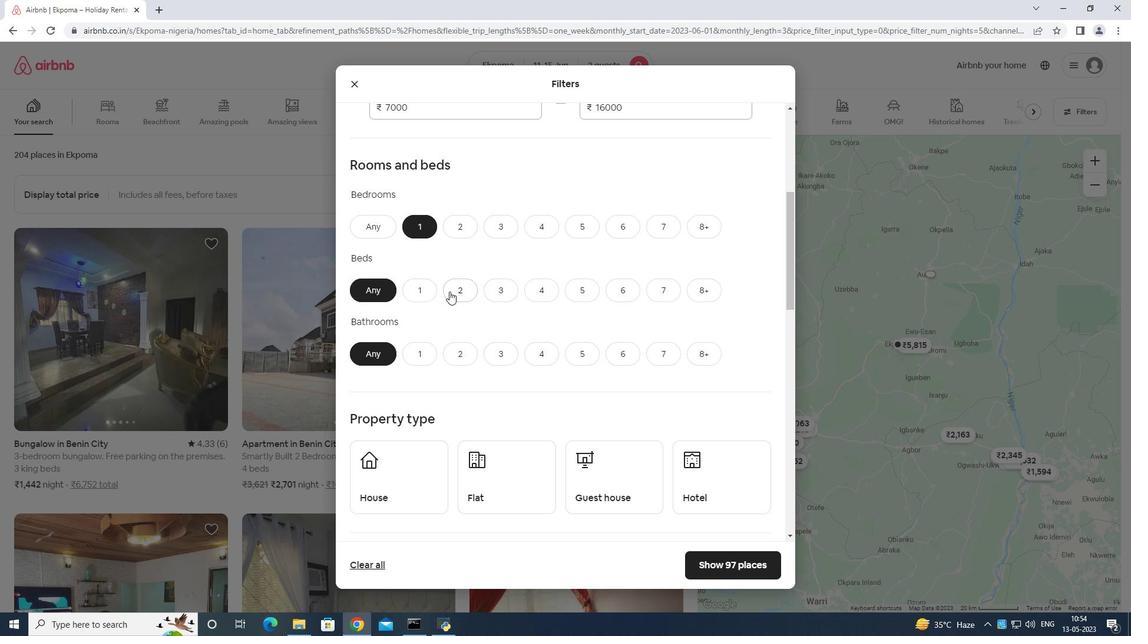 
Action: Mouse pressed left at (458, 292)
Screenshot: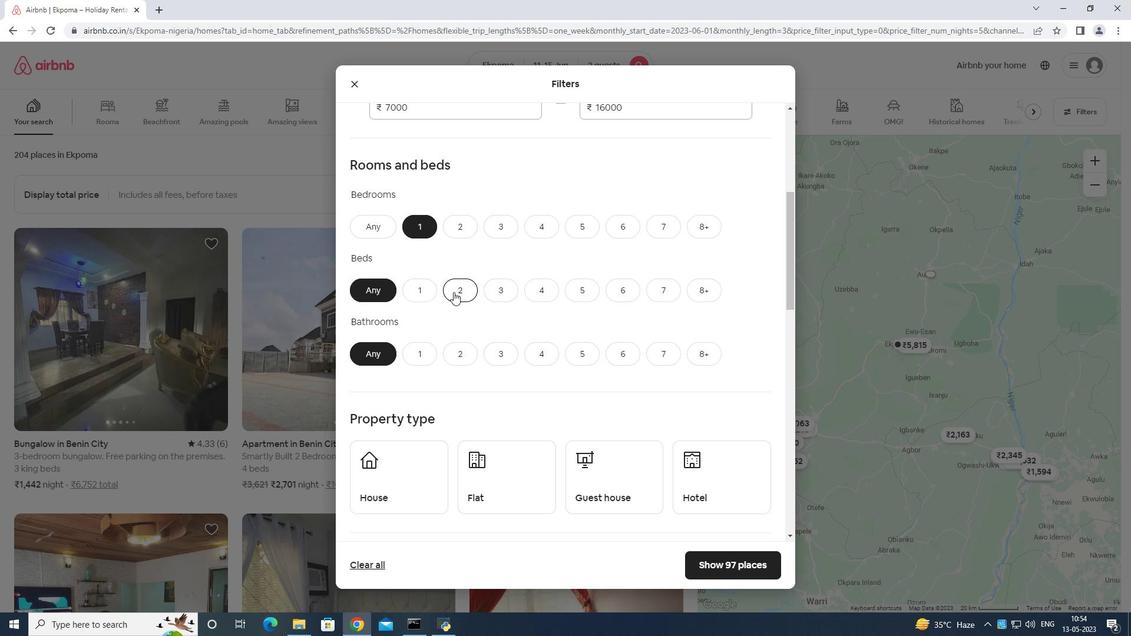 
Action: Mouse moved to (420, 348)
Screenshot: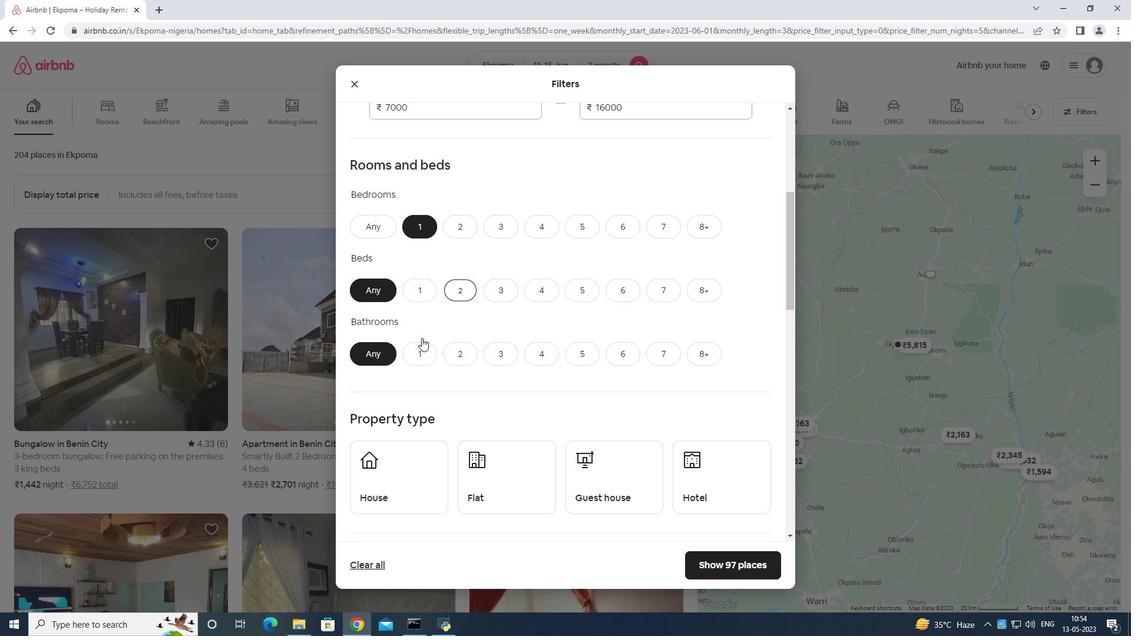 
Action: Mouse pressed left at (420, 348)
Screenshot: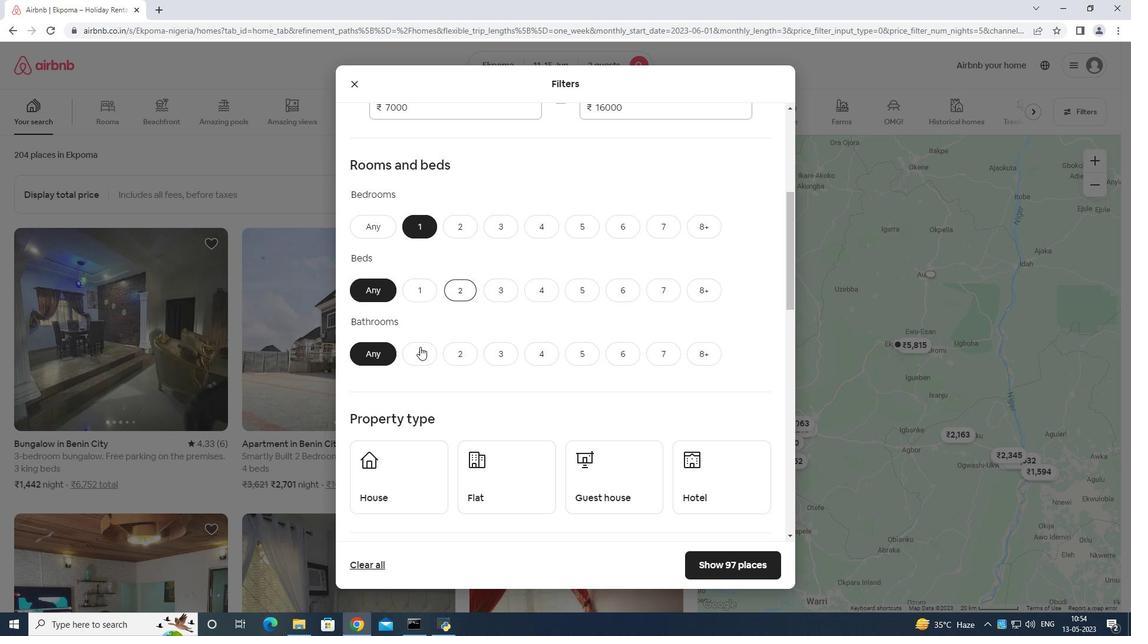
Action: Mouse moved to (447, 316)
Screenshot: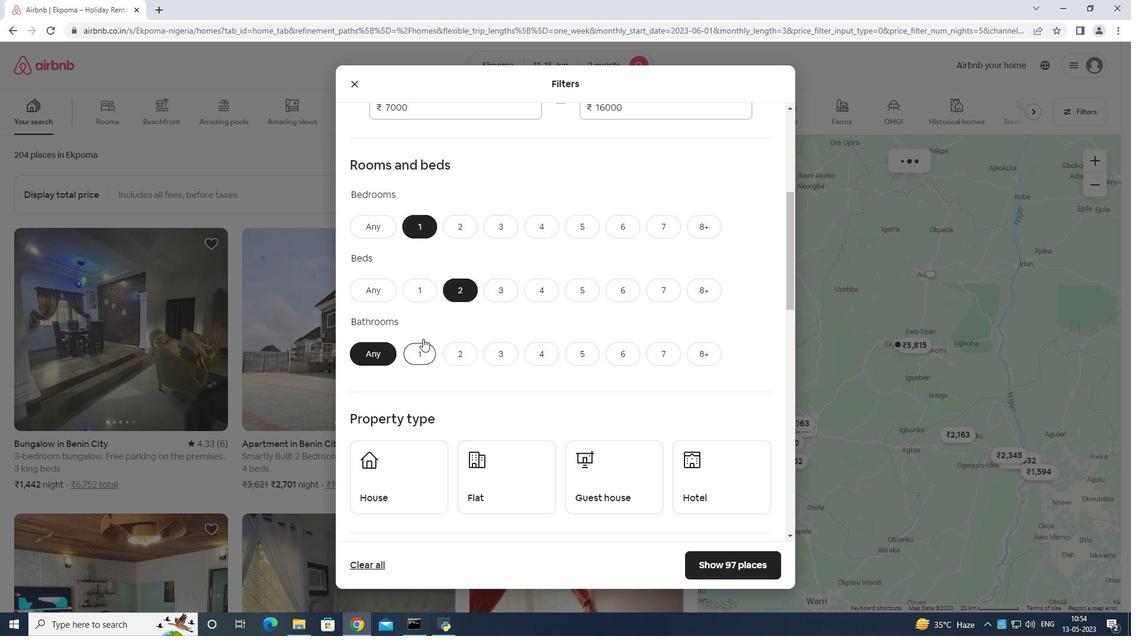 
Action: Mouse scrolled (447, 315) with delta (0, 0)
Screenshot: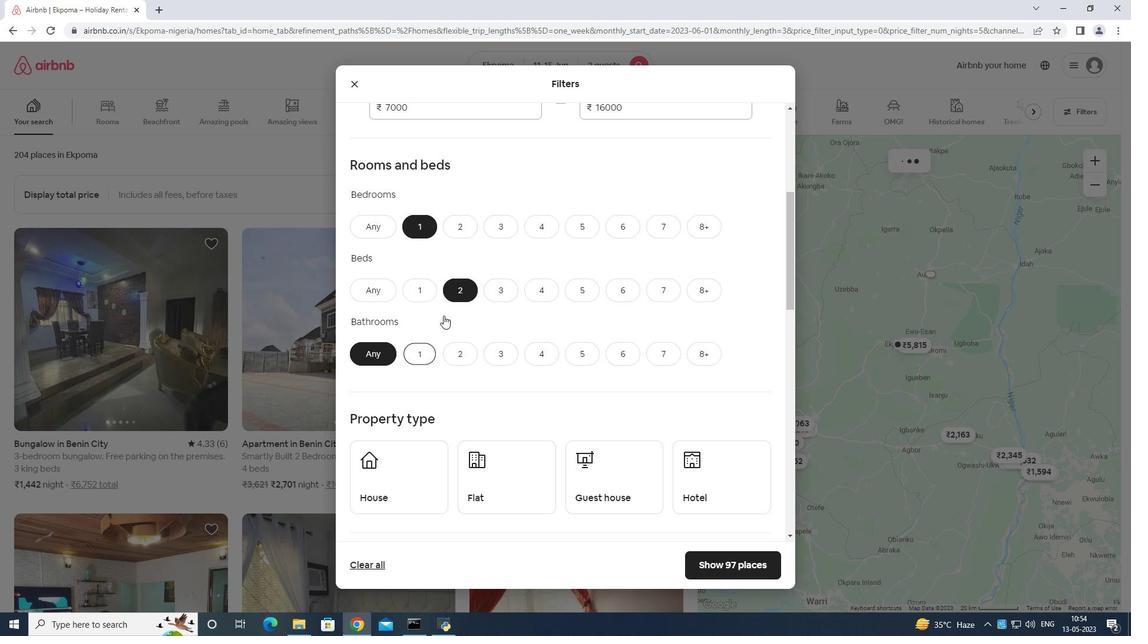 
Action: Mouse moved to (450, 316)
Screenshot: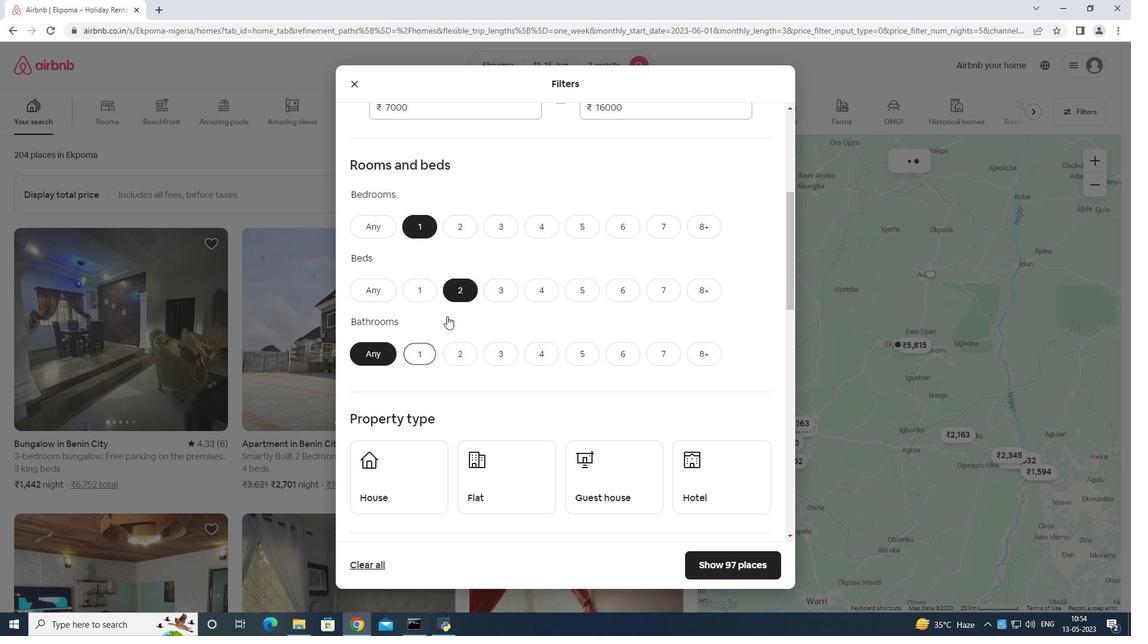 
Action: Mouse scrolled (450, 316) with delta (0, 0)
Screenshot: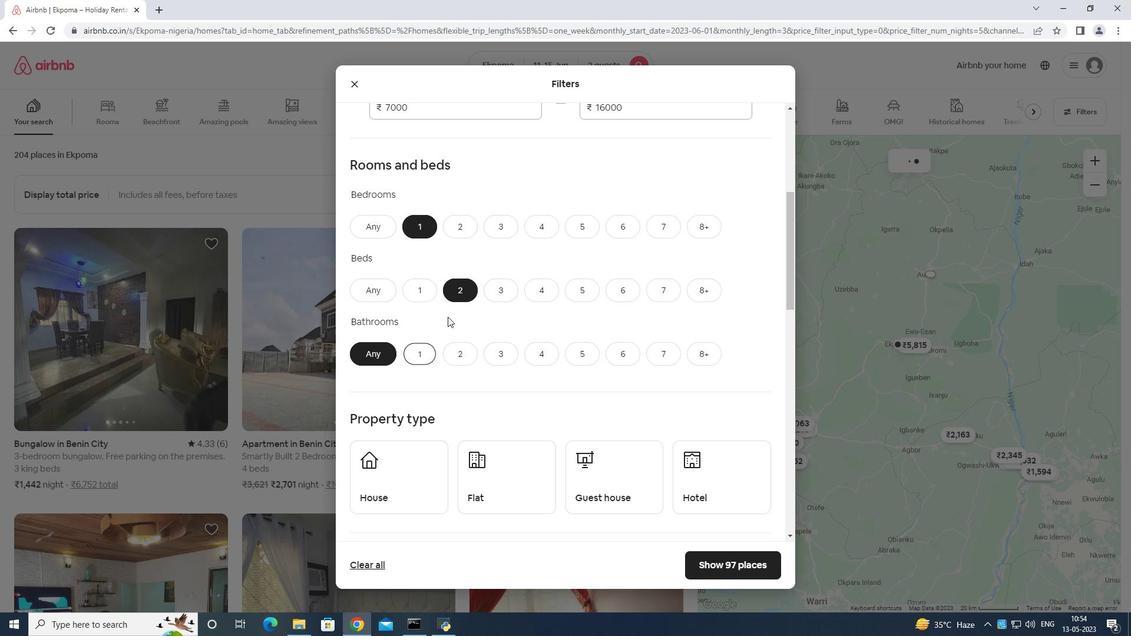 
Action: Mouse moved to (451, 315)
Screenshot: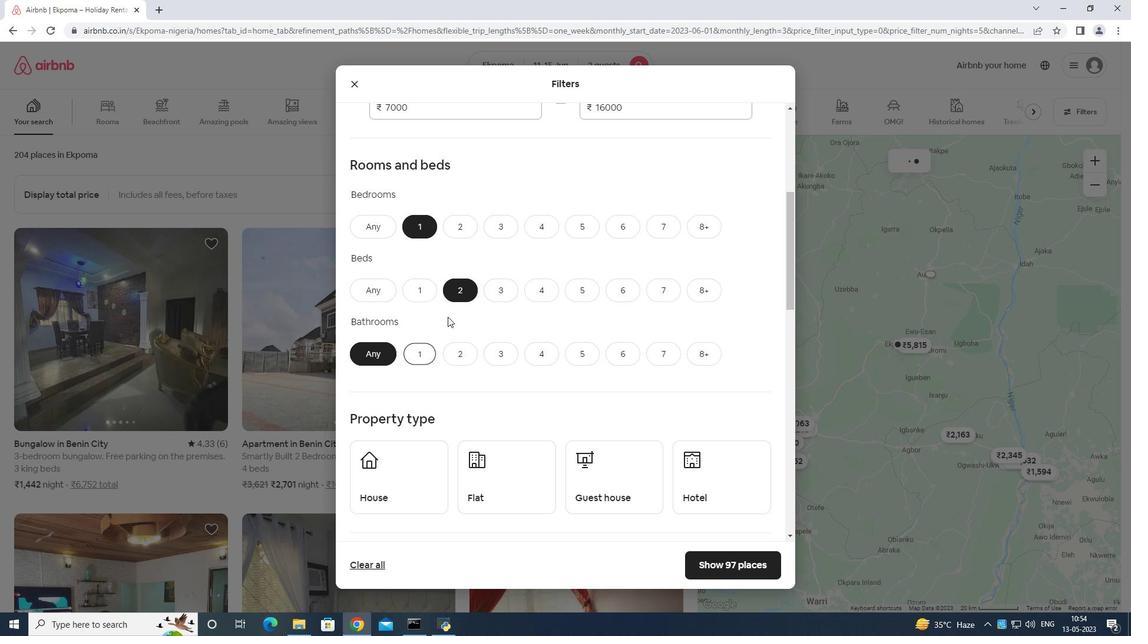 
Action: Mouse scrolled (451, 315) with delta (0, 0)
Screenshot: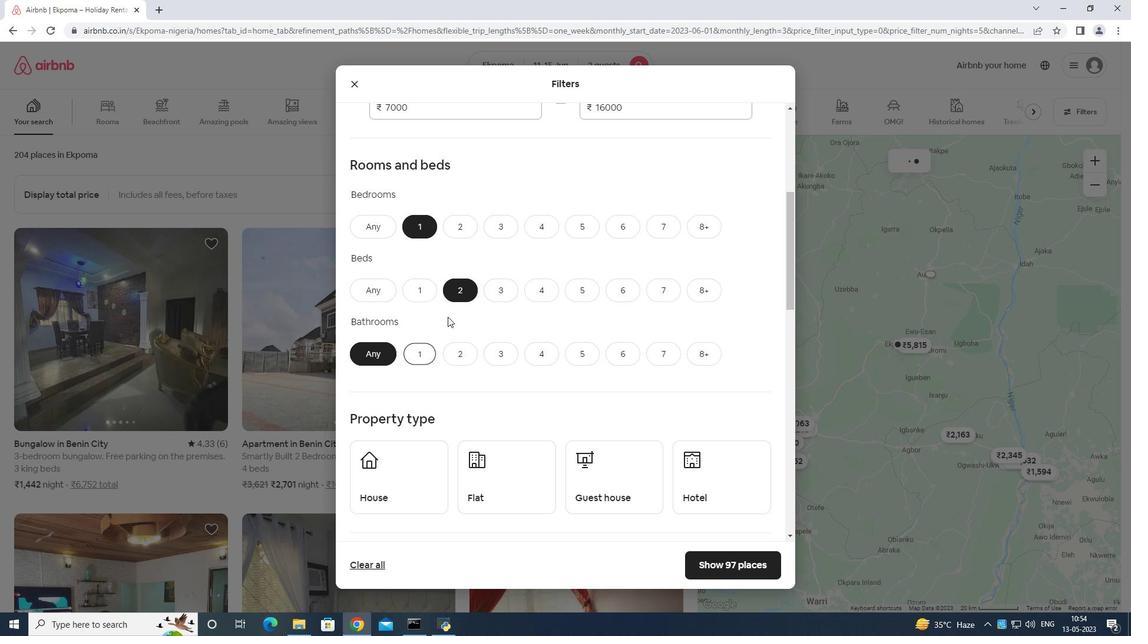 
Action: Mouse moved to (418, 304)
Screenshot: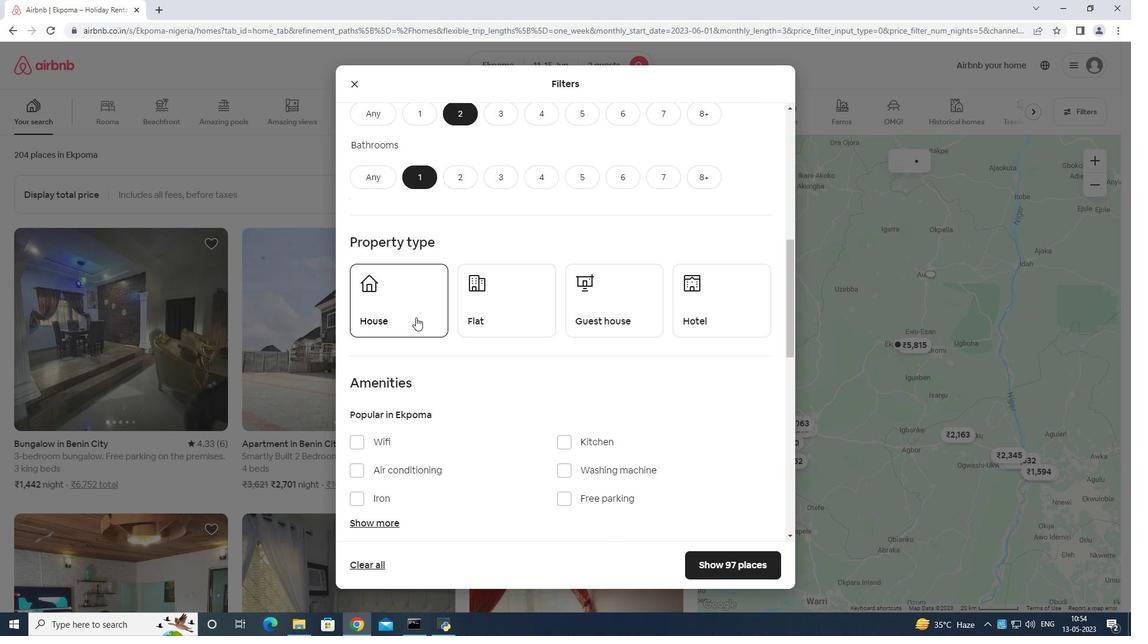 
Action: Mouse pressed left at (418, 304)
Screenshot: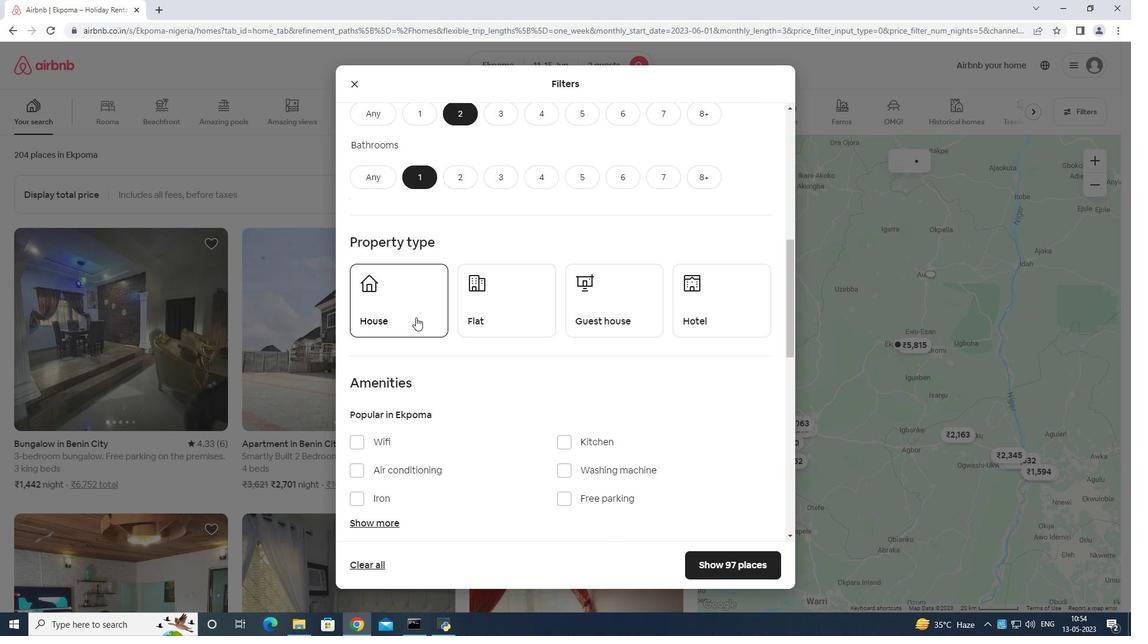 
Action: Mouse moved to (523, 292)
Screenshot: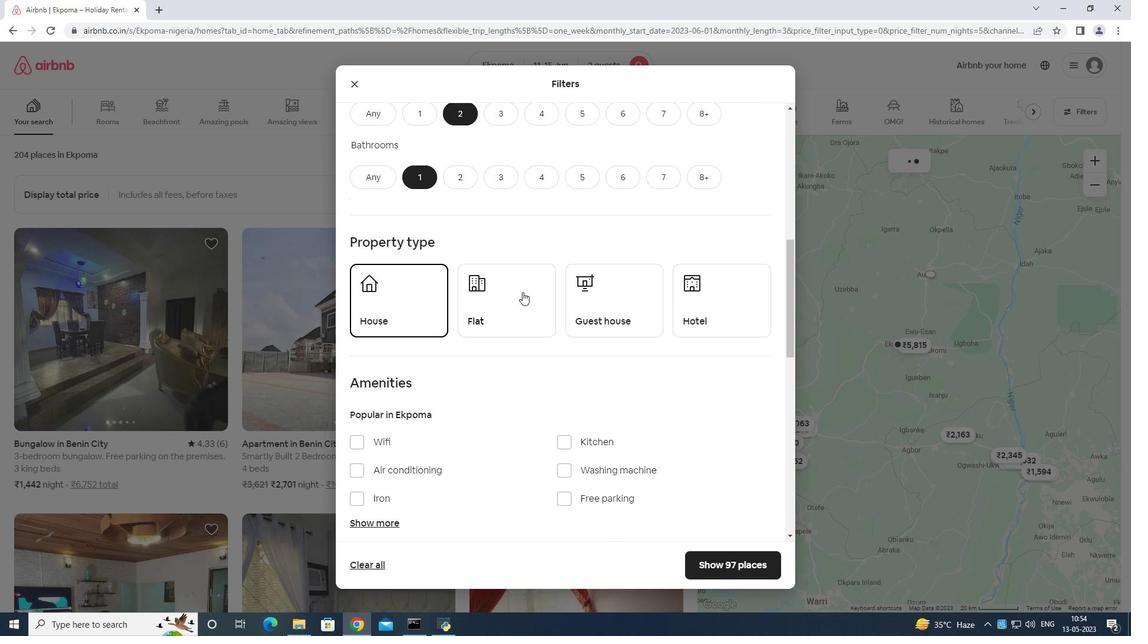 
Action: Mouse pressed left at (523, 292)
Screenshot: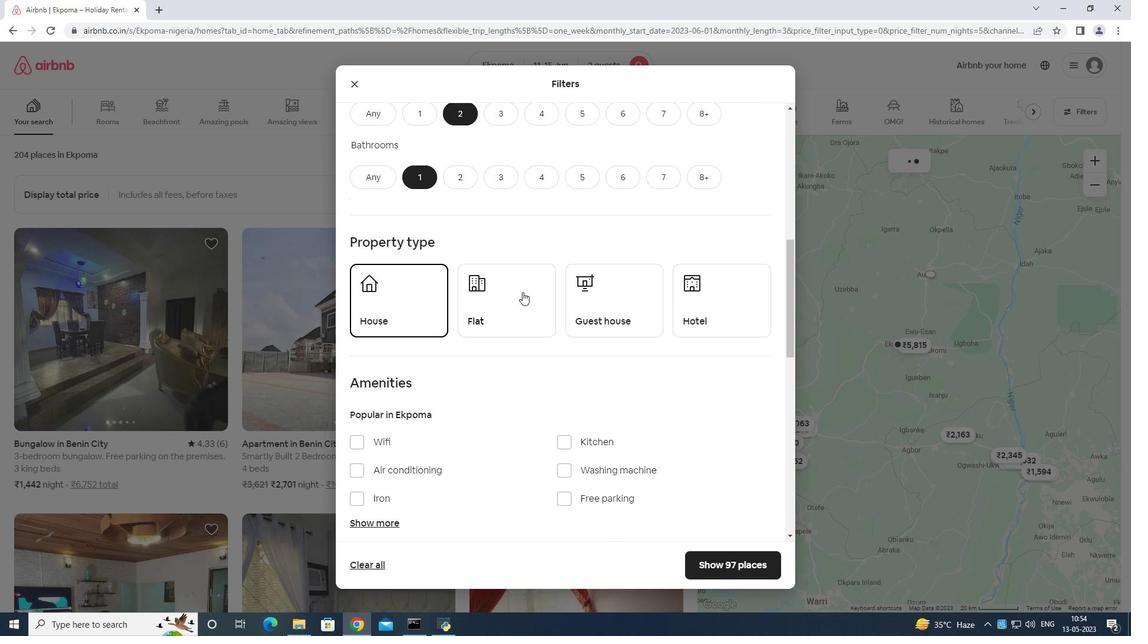
Action: Mouse moved to (612, 296)
Screenshot: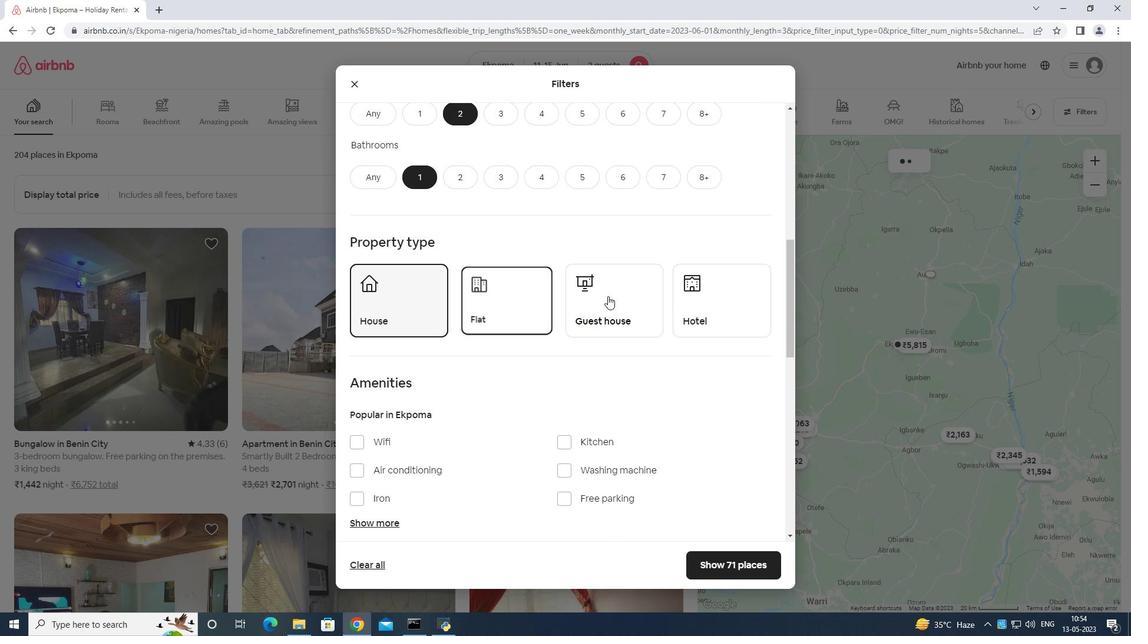 
Action: Mouse pressed left at (612, 296)
Screenshot: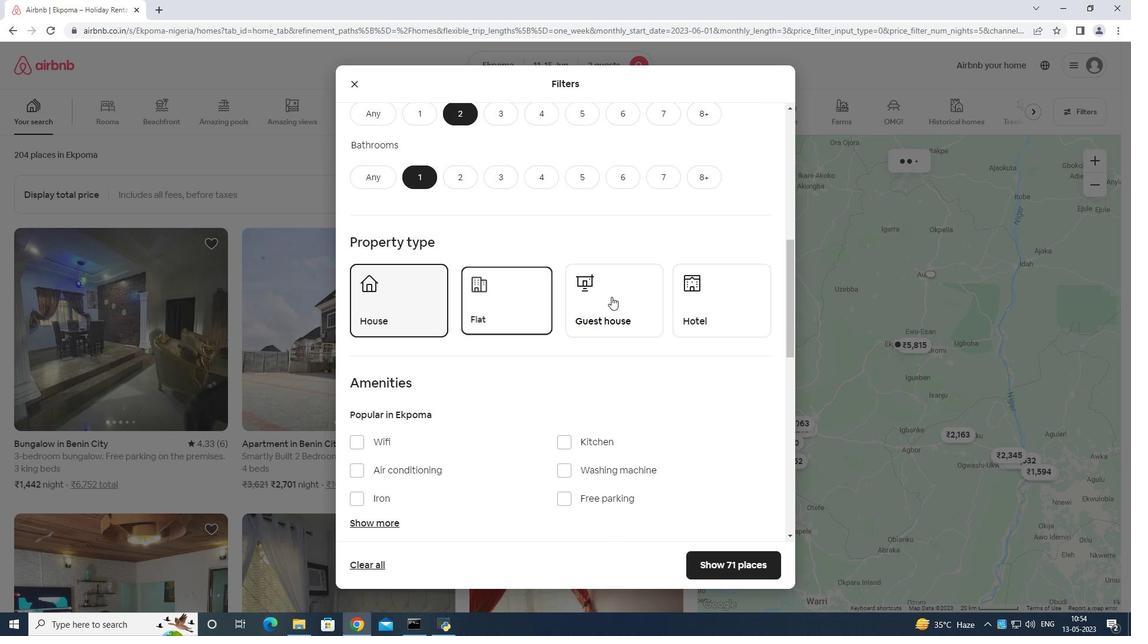 
Action: Mouse moved to (698, 288)
Screenshot: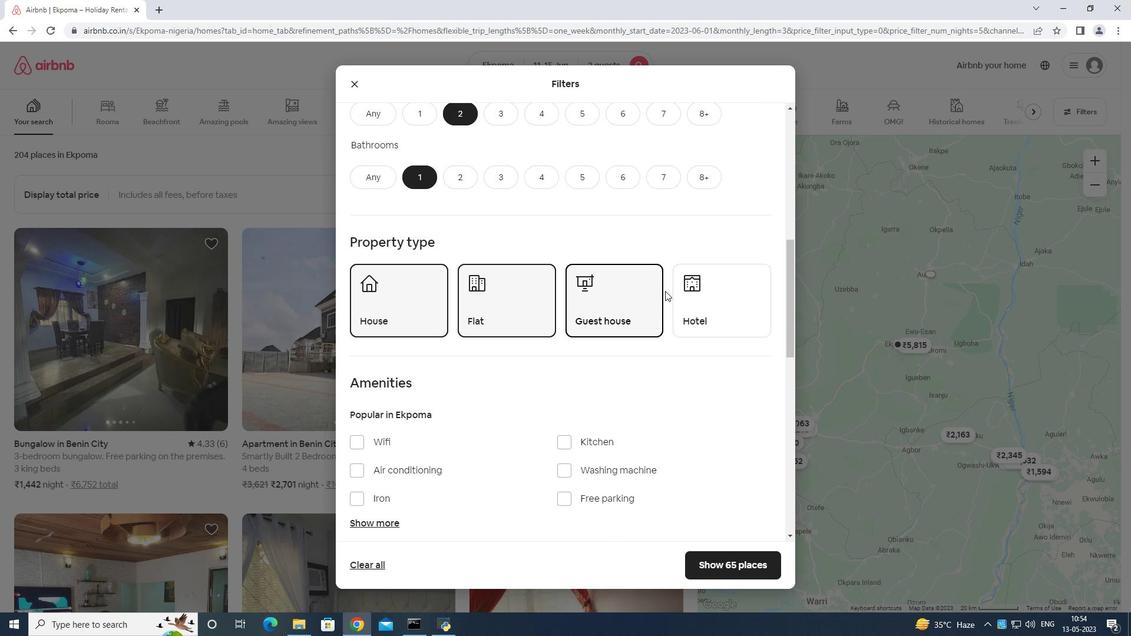 
Action: Mouse pressed left at (698, 288)
Screenshot: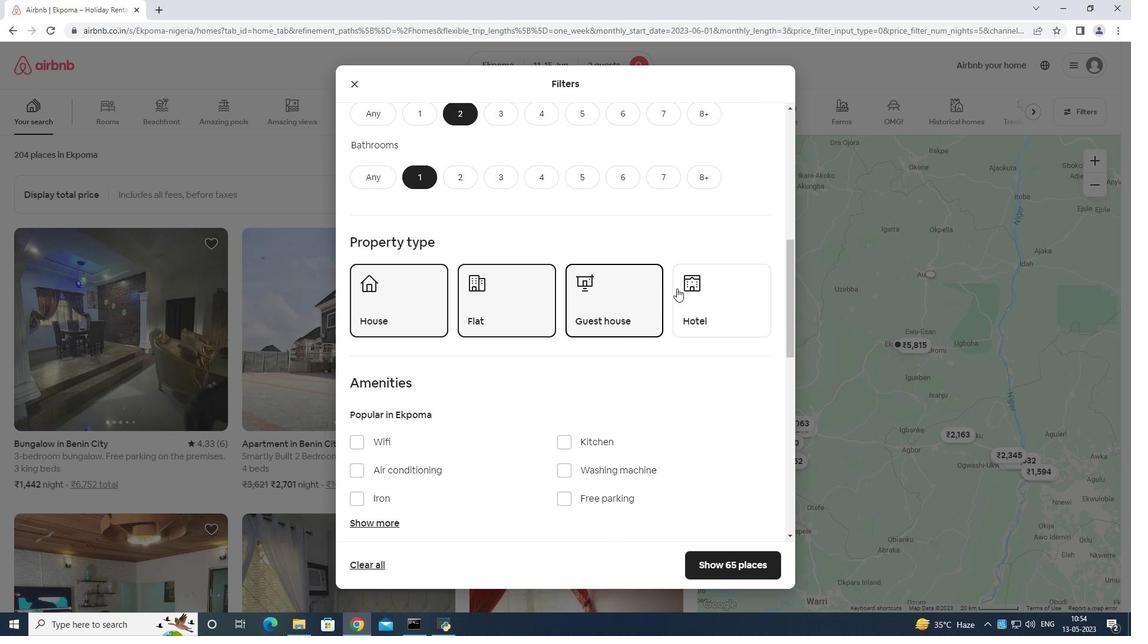 
Action: Mouse moved to (686, 282)
Screenshot: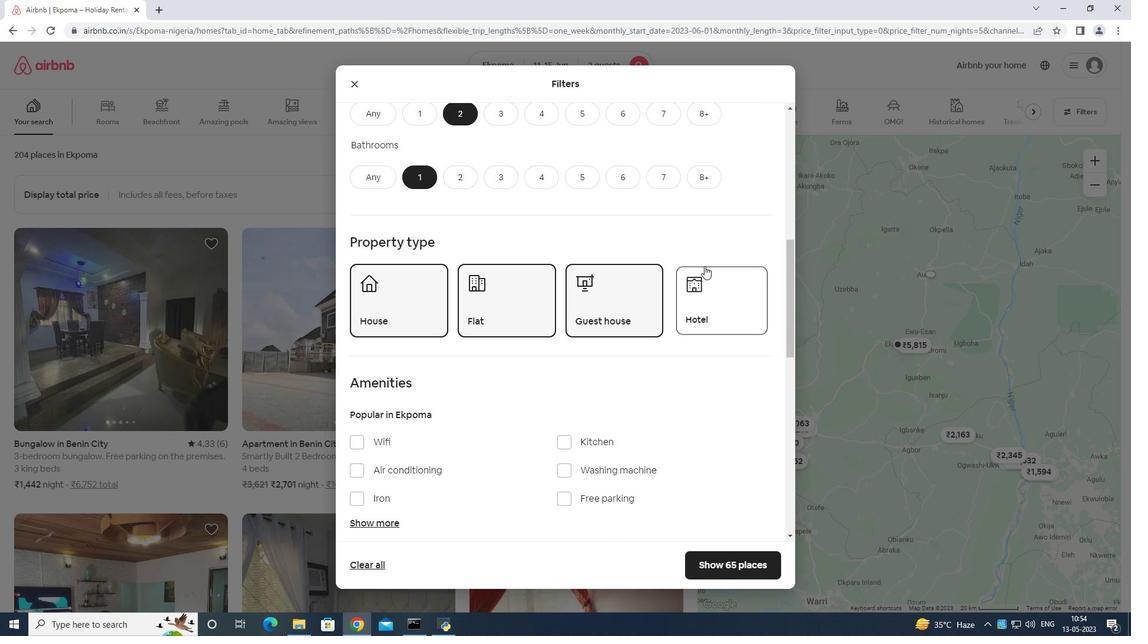 
Action: Mouse scrolled (686, 281) with delta (0, 0)
Screenshot: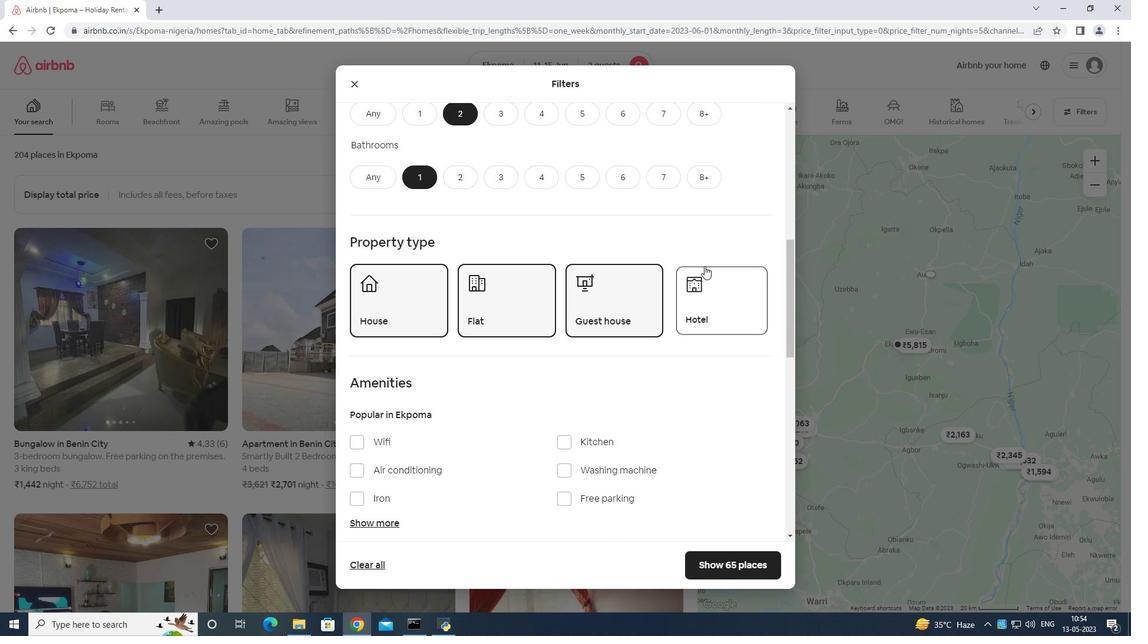 
Action: Mouse moved to (657, 296)
Screenshot: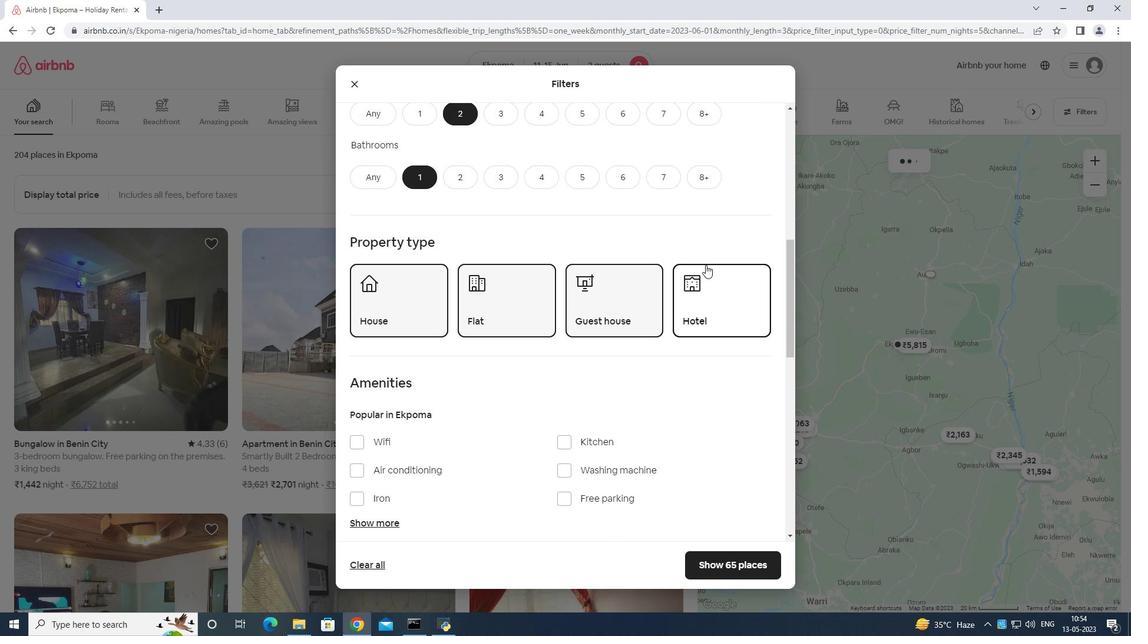 
Action: Mouse scrolled (657, 296) with delta (0, 0)
Screenshot: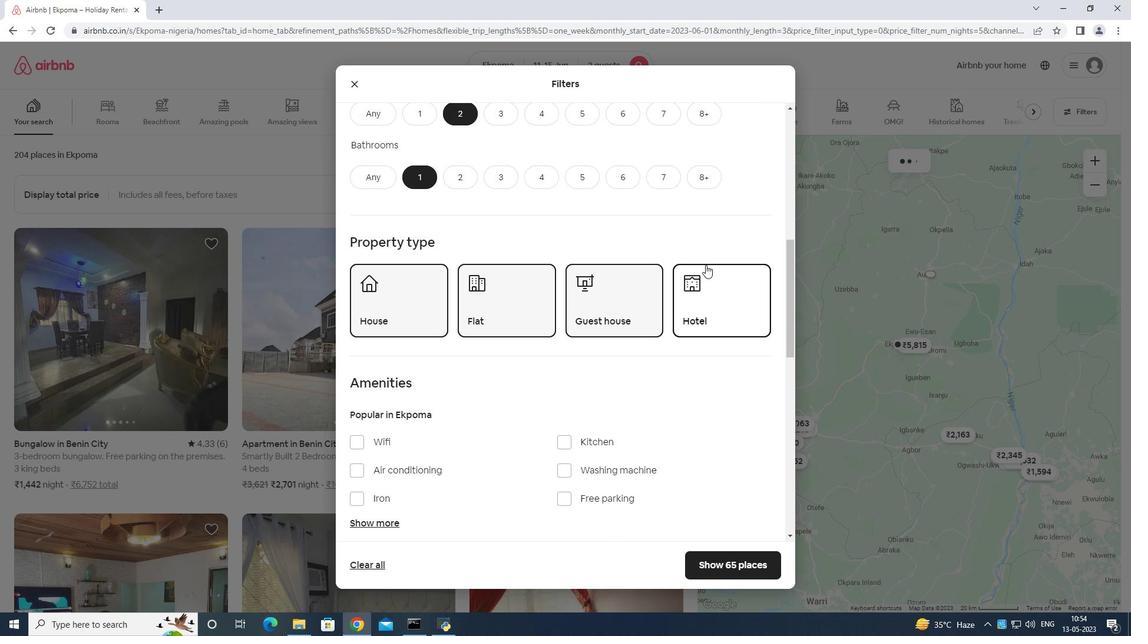 
Action: Mouse moved to (587, 301)
Screenshot: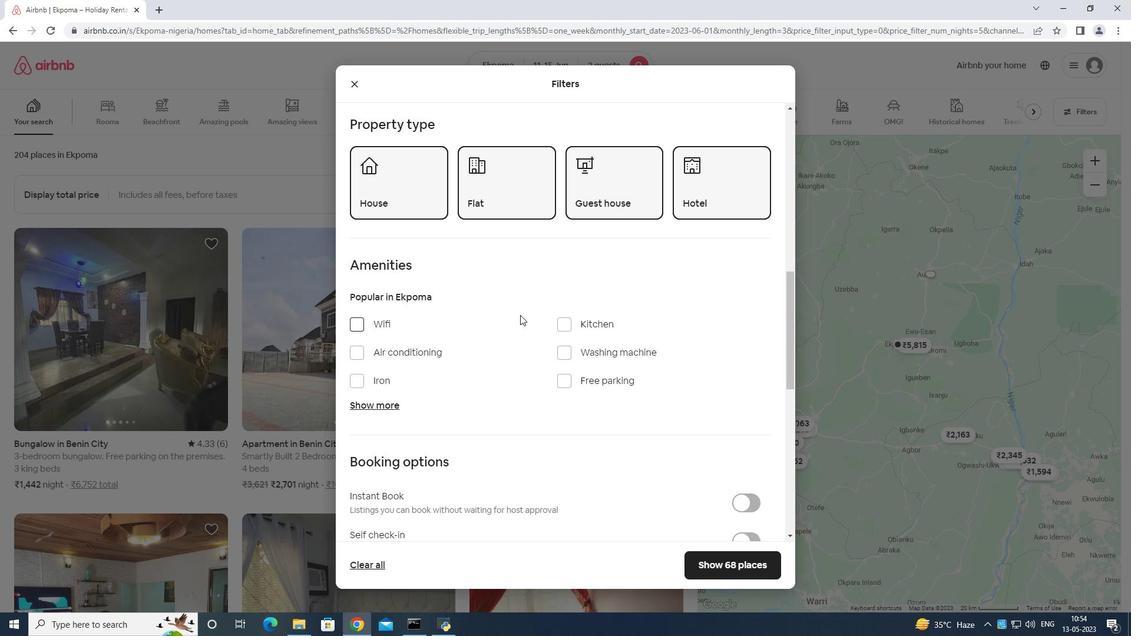 
Action: Mouse scrolled (587, 300) with delta (0, 0)
Screenshot: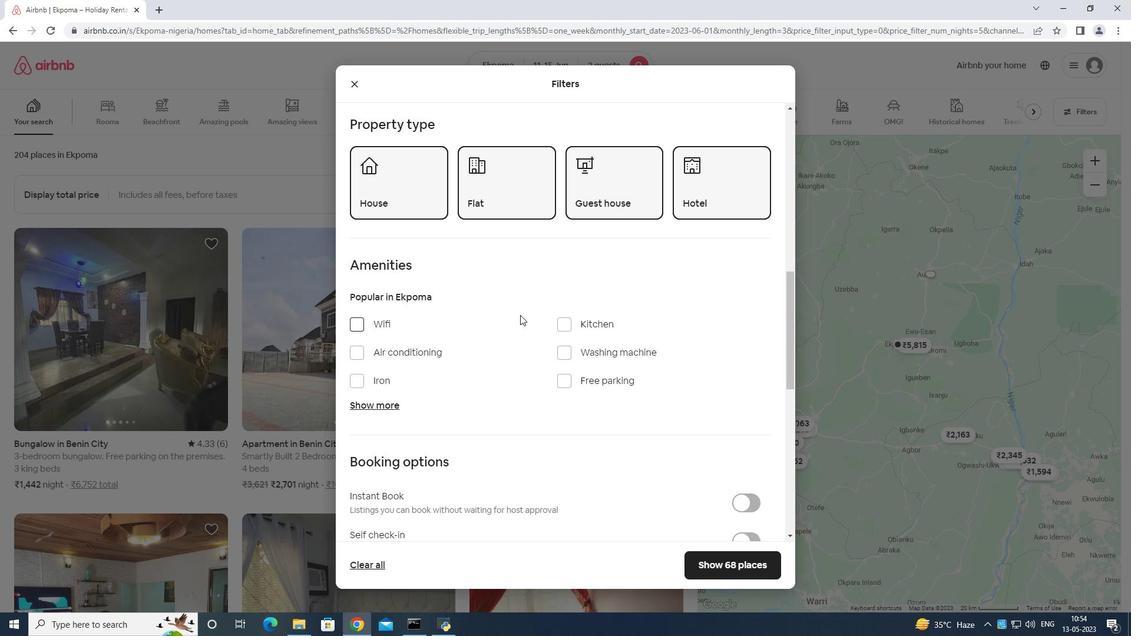 
Action: Mouse moved to (595, 316)
Screenshot: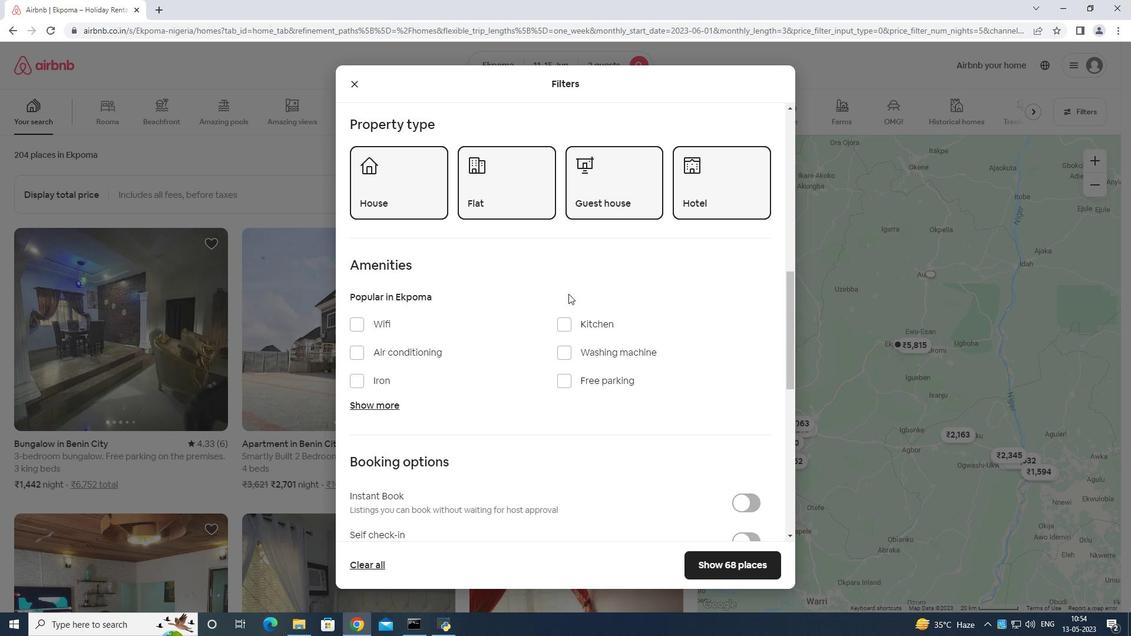
Action: Mouse scrolled (595, 316) with delta (0, 0)
Screenshot: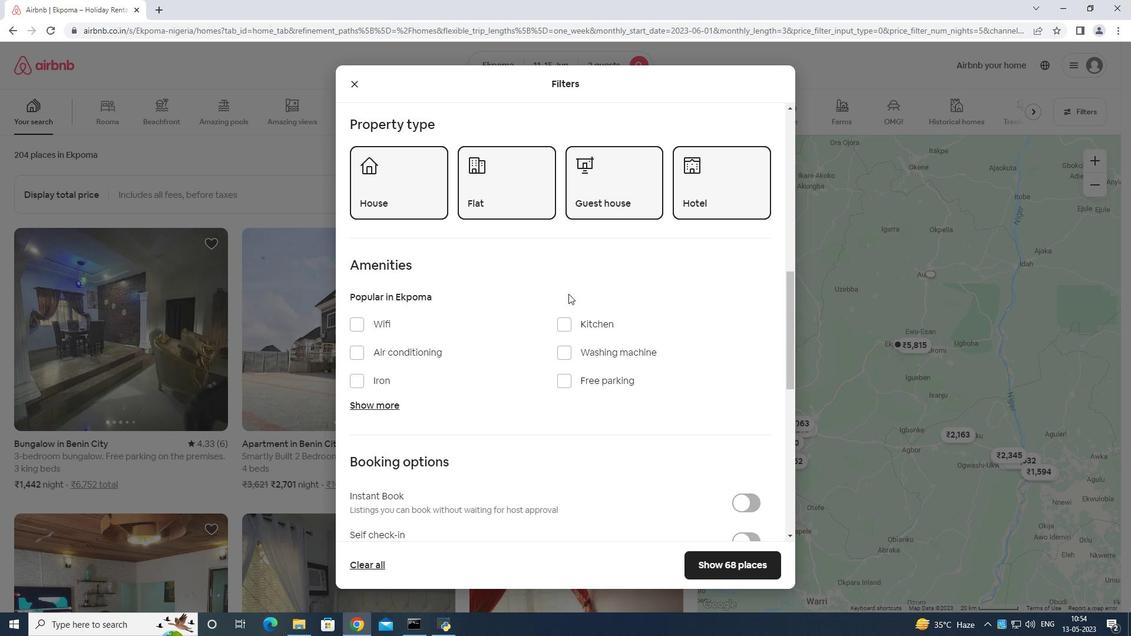 
Action: Mouse moved to (597, 322)
Screenshot: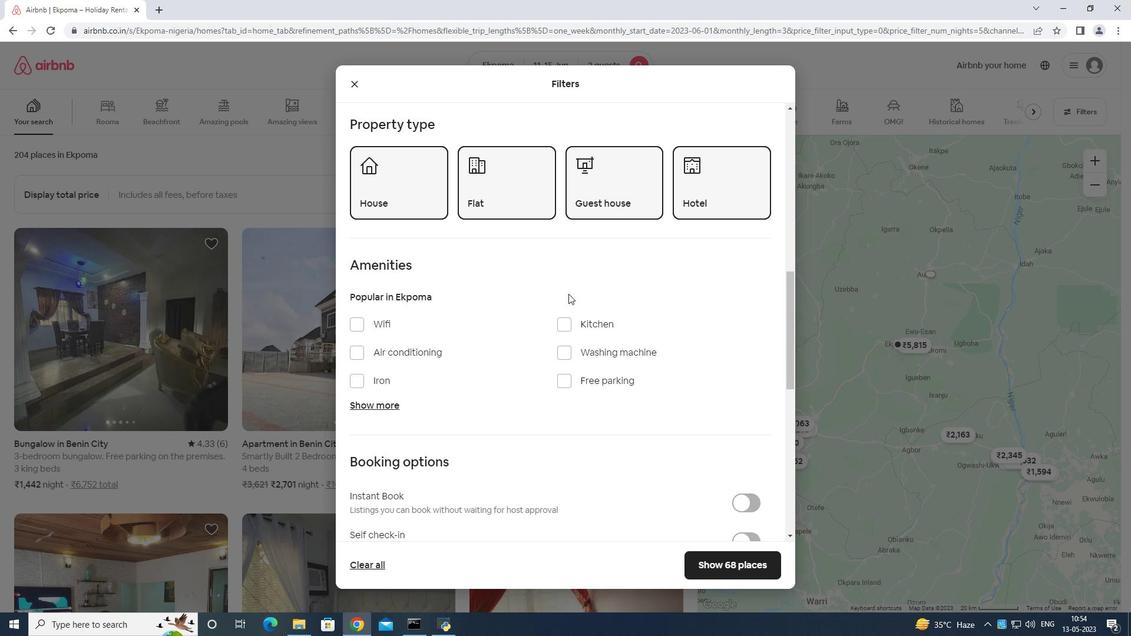 
Action: Mouse scrolled (597, 321) with delta (0, 0)
Screenshot: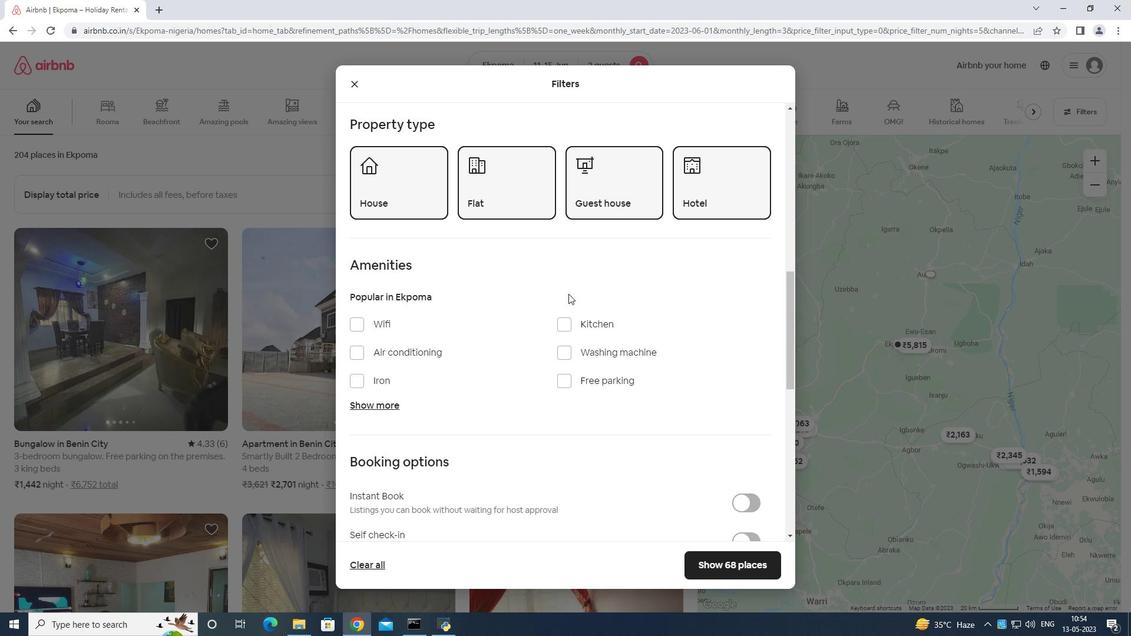 
Action: Mouse moved to (744, 357)
Screenshot: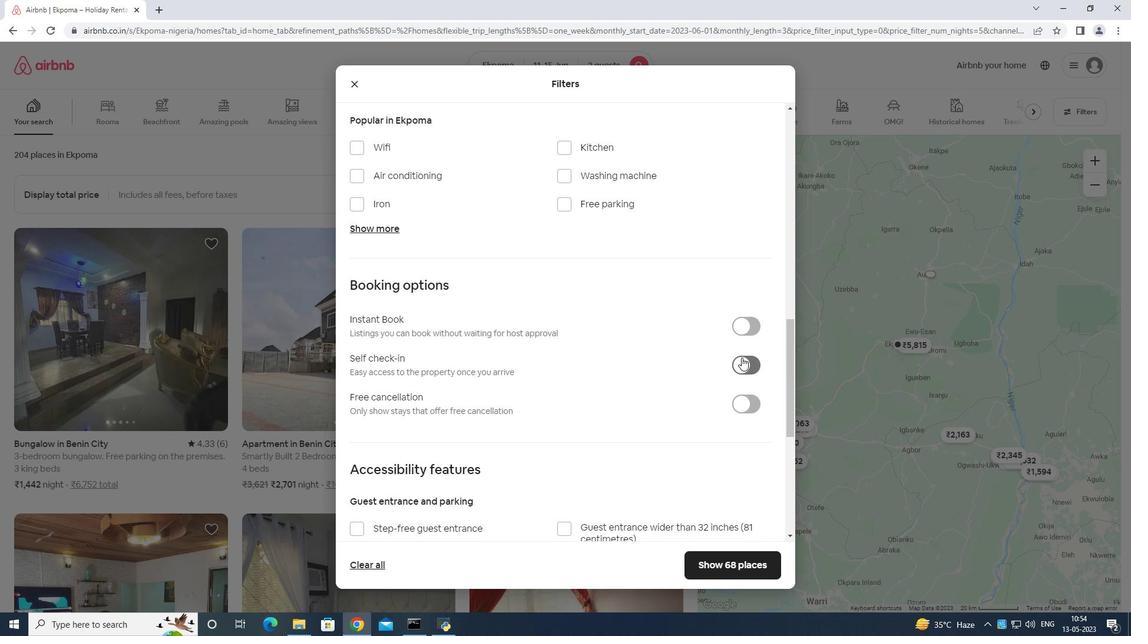 
Action: Mouse pressed left at (744, 357)
Screenshot: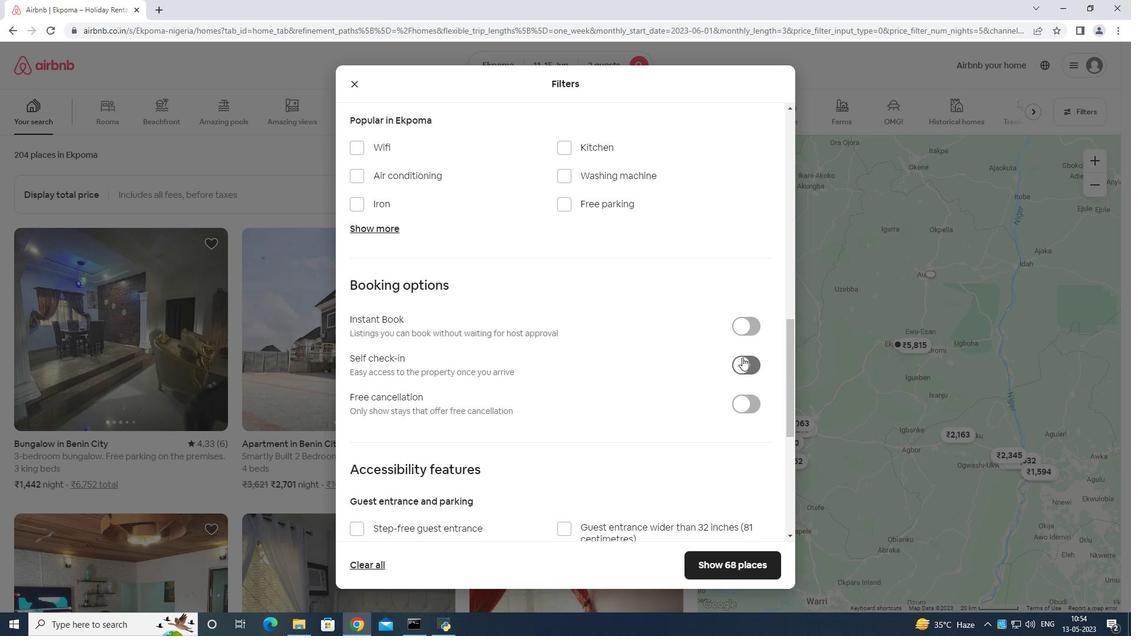 
Action: Mouse moved to (753, 335)
Screenshot: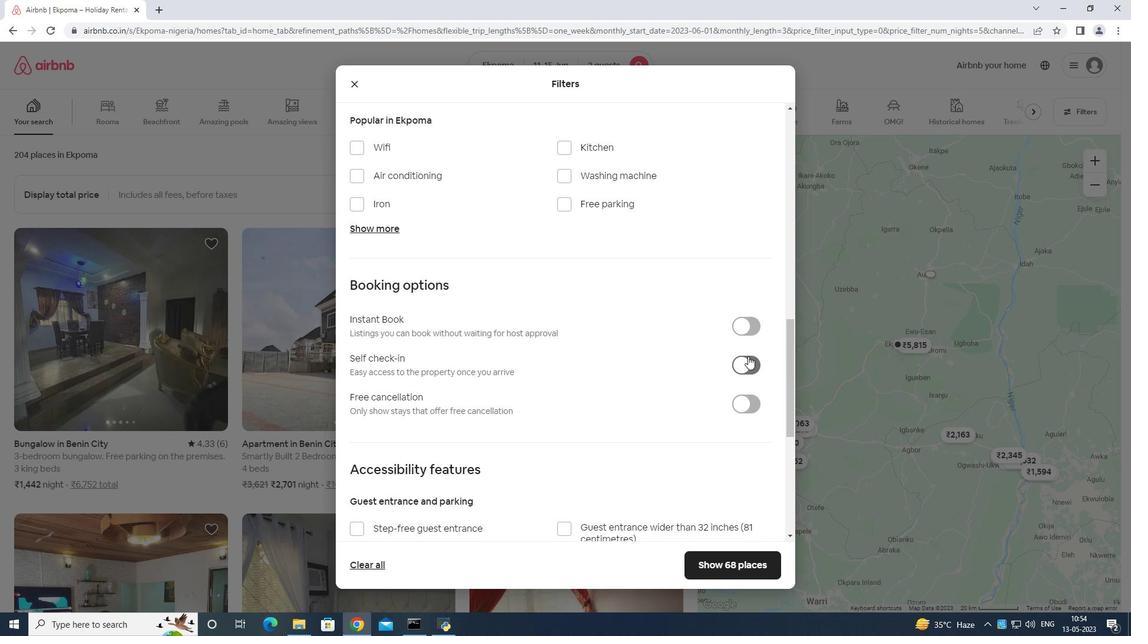 
Action: Mouse scrolled (753, 334) with delta (0, 0)
Screenshot: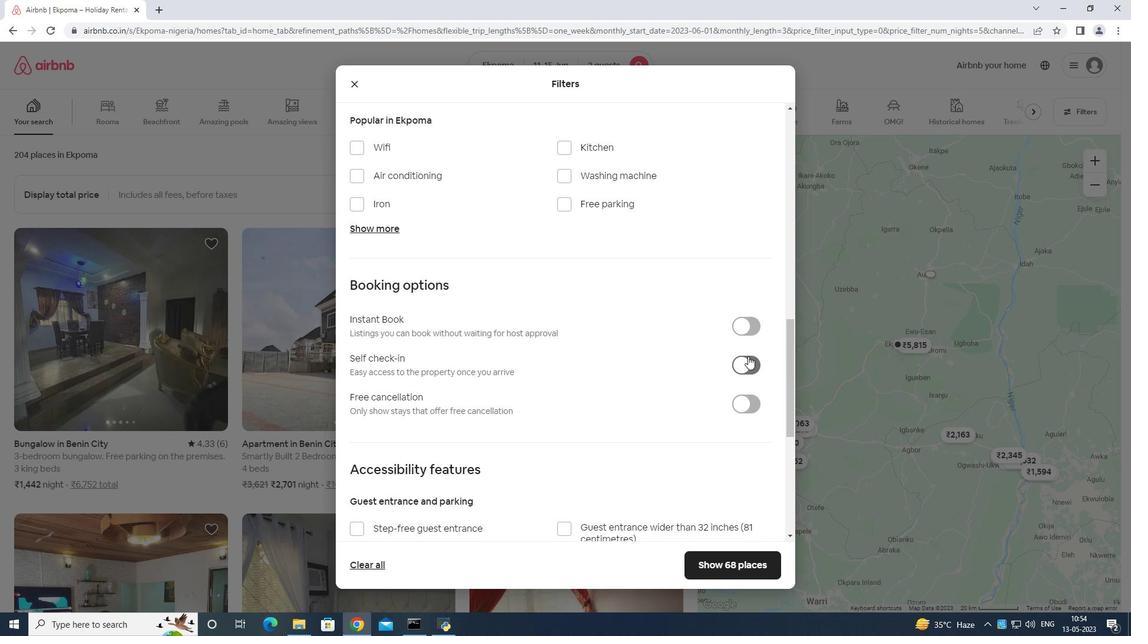 
Action: Mouse scrolled (753, 334) with delta (0, 0)
Screenshot: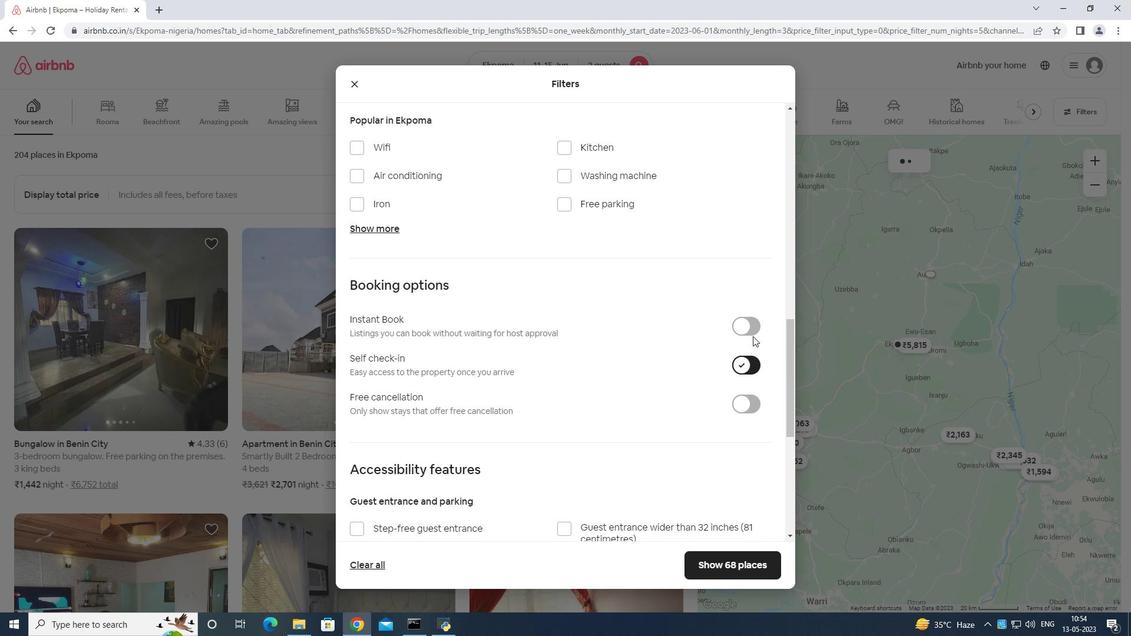 
Action: Mouse moved to (753, 335)
Screenshot: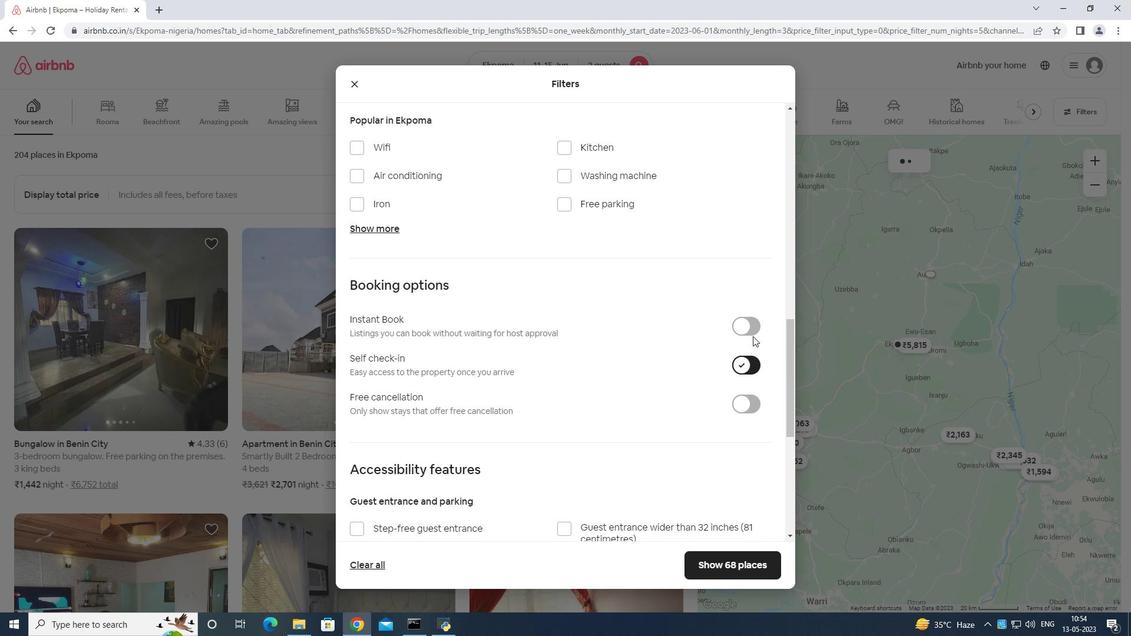 
Action: Mouse scrolled (753, 334) with delta (0, 0)
Screenshot: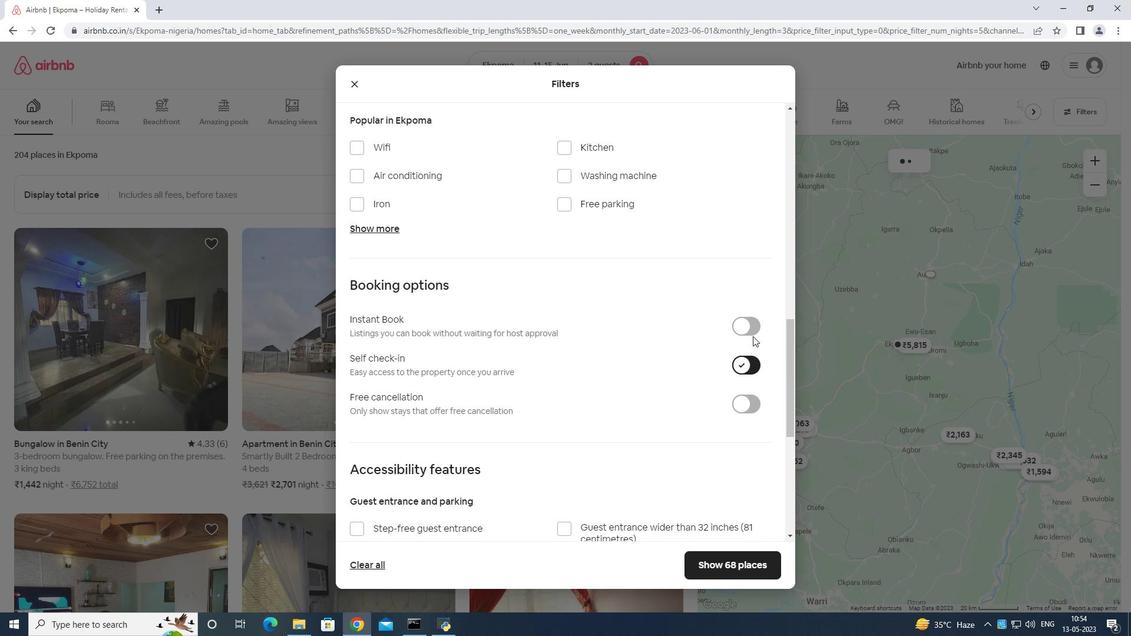 
Action: Mouse scrolled (753, 334) with delta (0, 0)
Screenshot: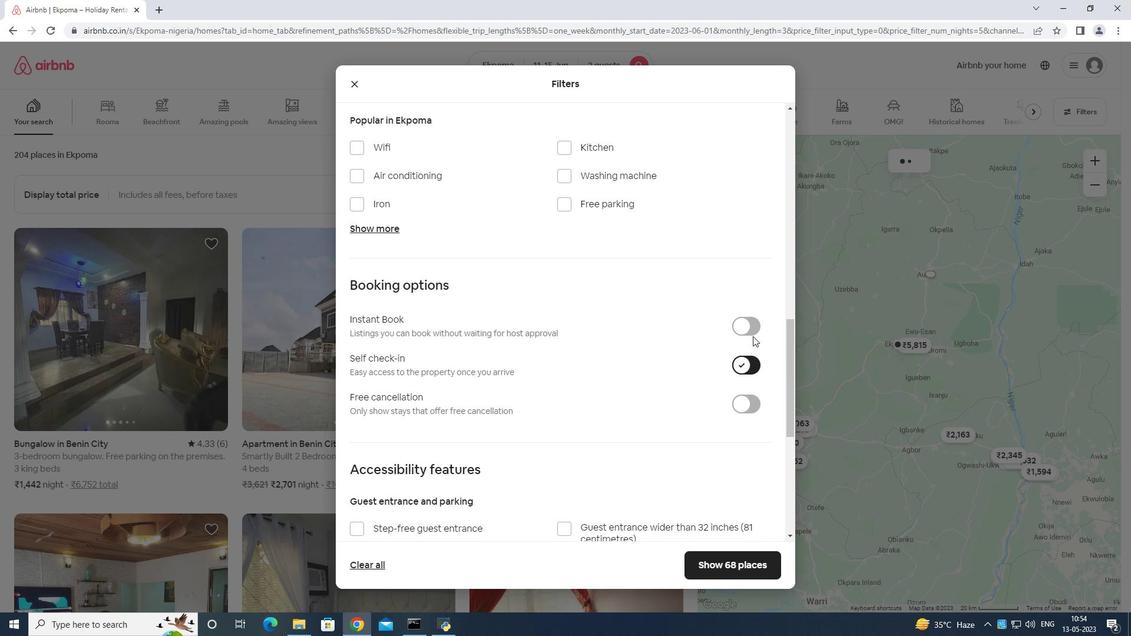 
Action: Mouse moved to (711, 314)
Screenshot: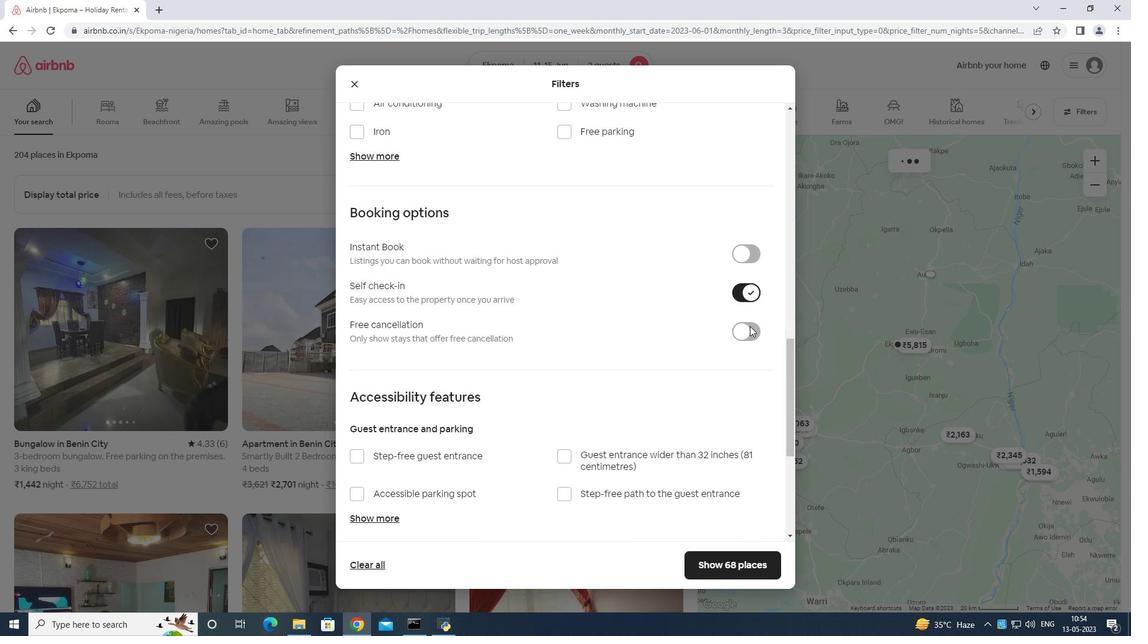 
Action: Mouse scrolled (711, 313) with delta (0, 0)
Screenshot: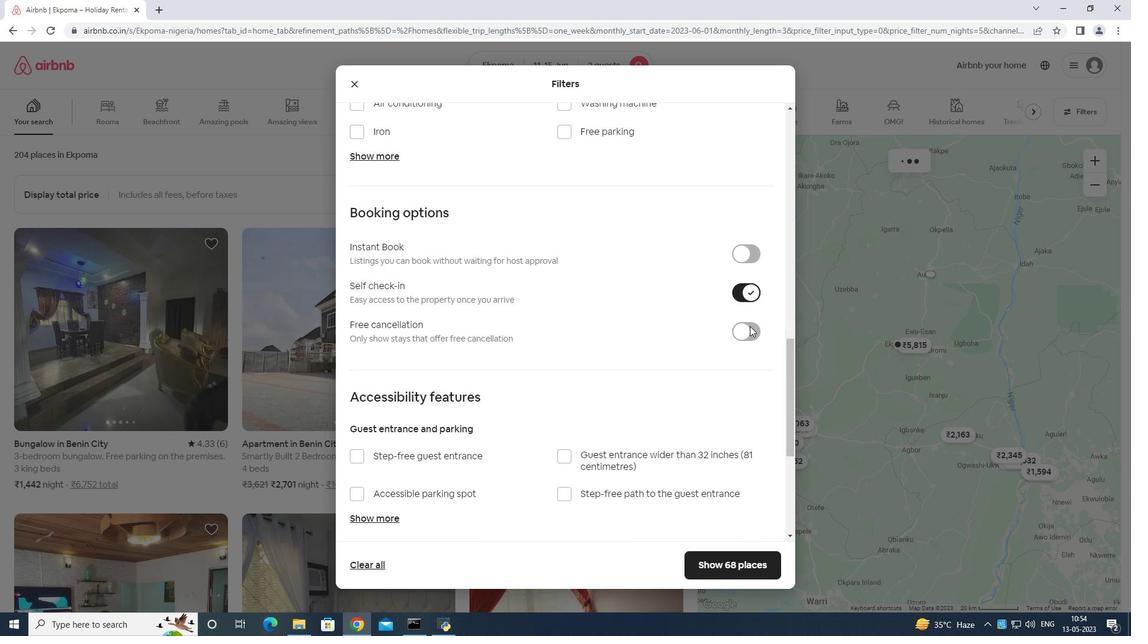 
Action: Mouse moved to (707, 314)
Screenshot: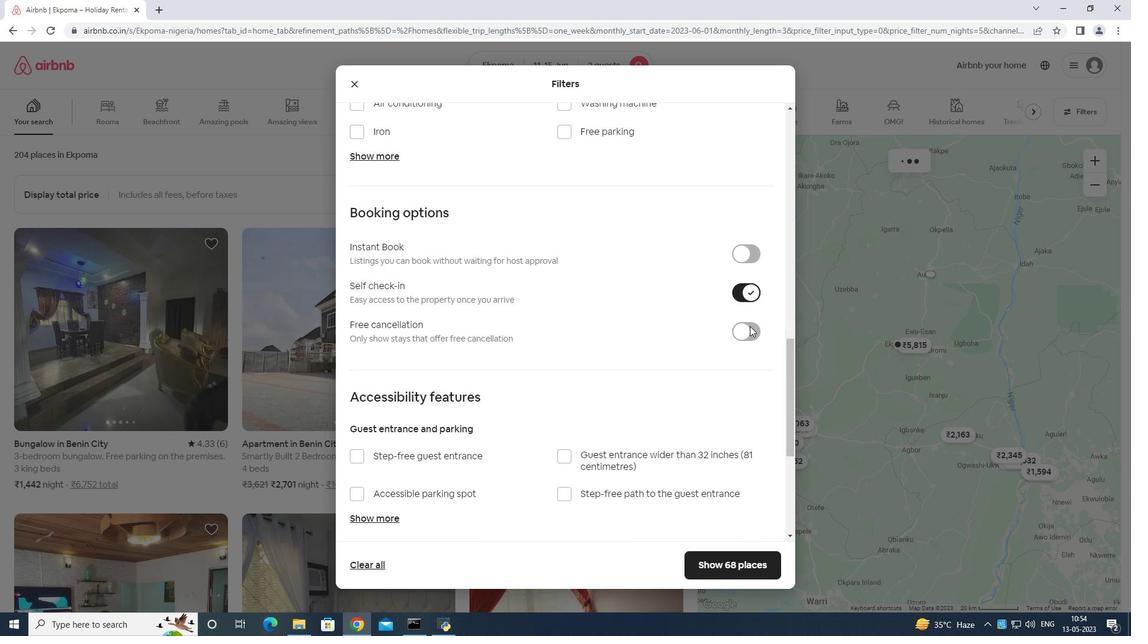 
Action: Mouse scrolled (707, 313) with delta (0, 0)
Screenshot: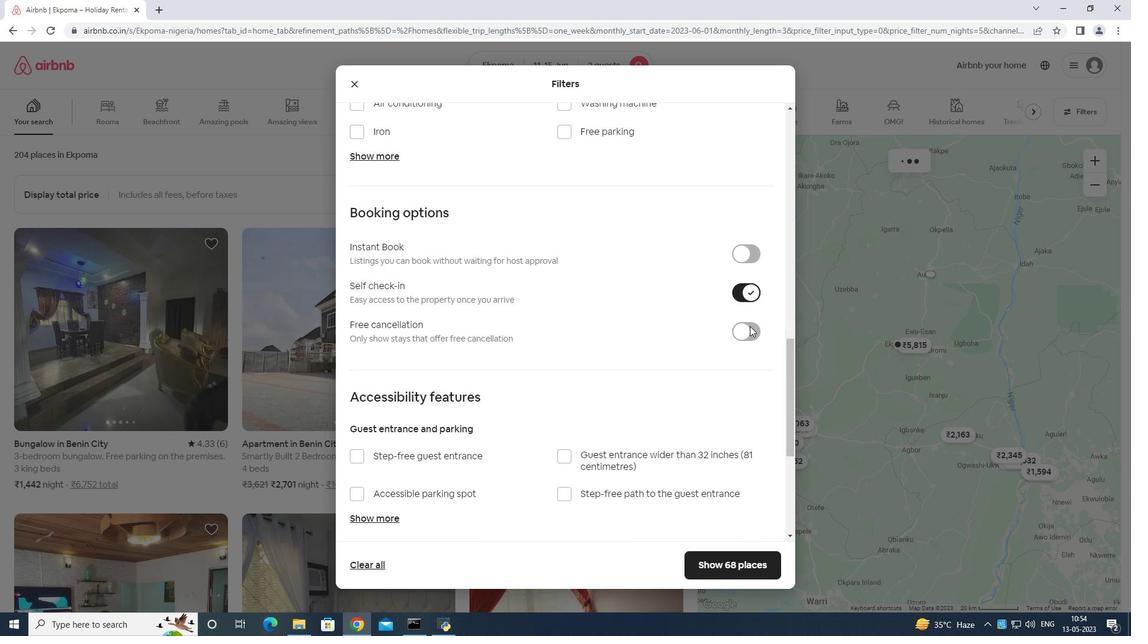 
Action: Mouse moved to (356, 455)
Screenshot: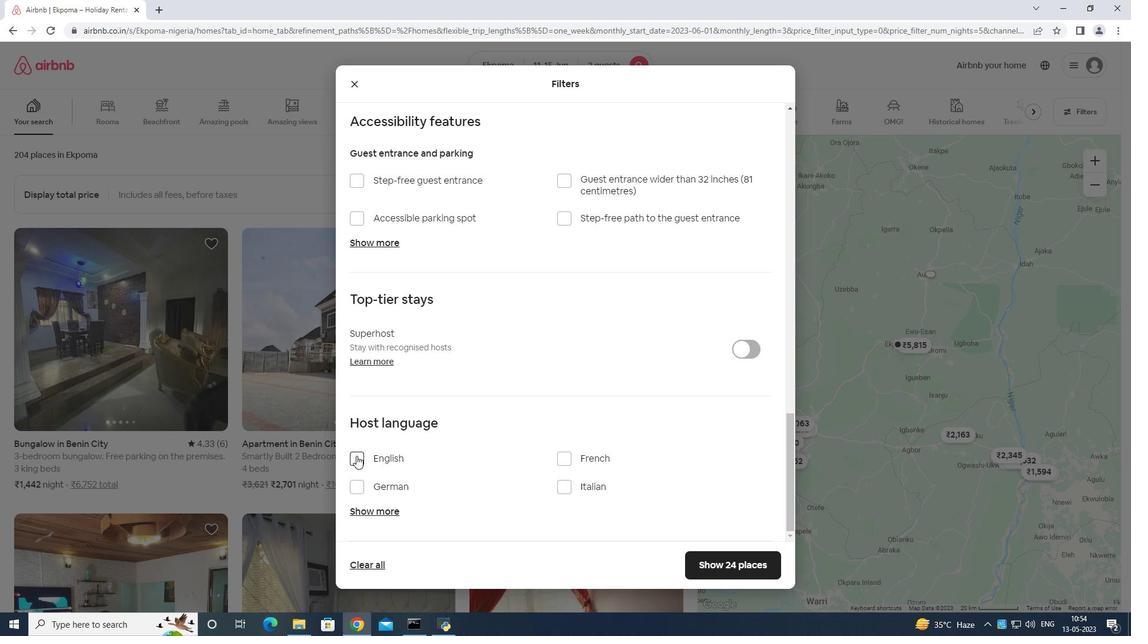 
Action: Mouse pressed left at (356, 455)
Screenshot: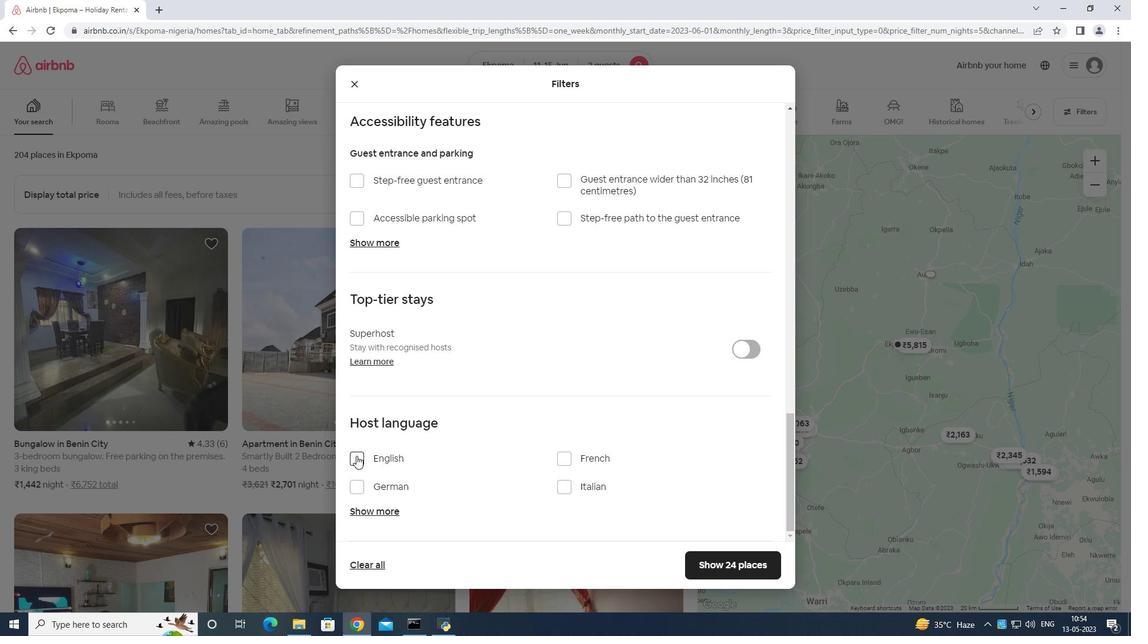 
Action: Mouse moved to (723, 561)
Screenshot: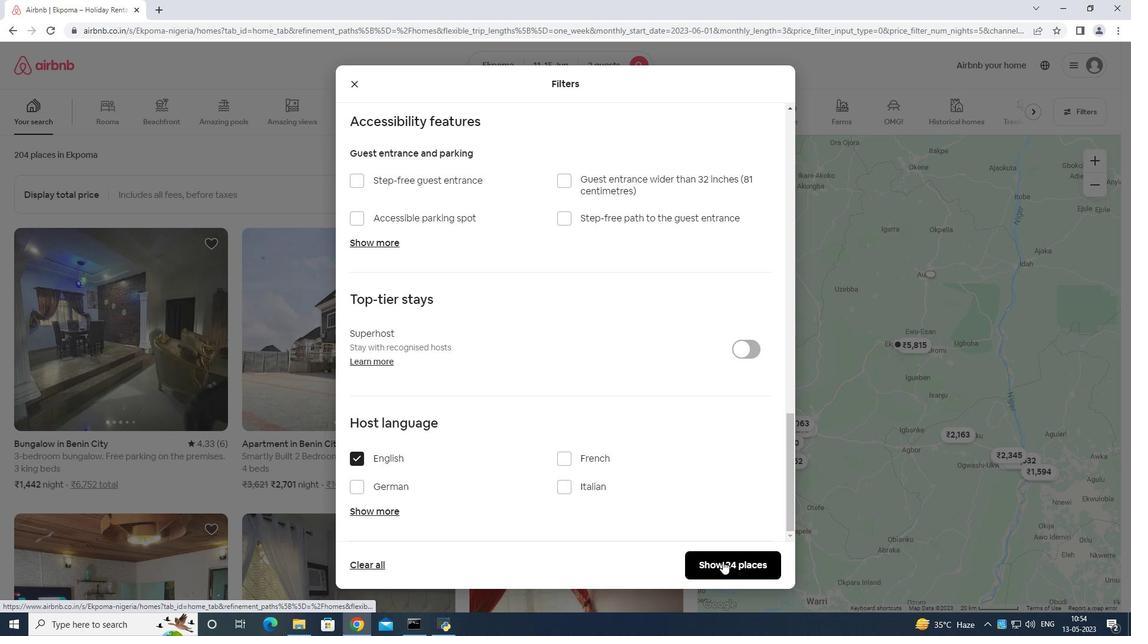 
Action: Mouse pressed left at (723, 561)
Screenshot: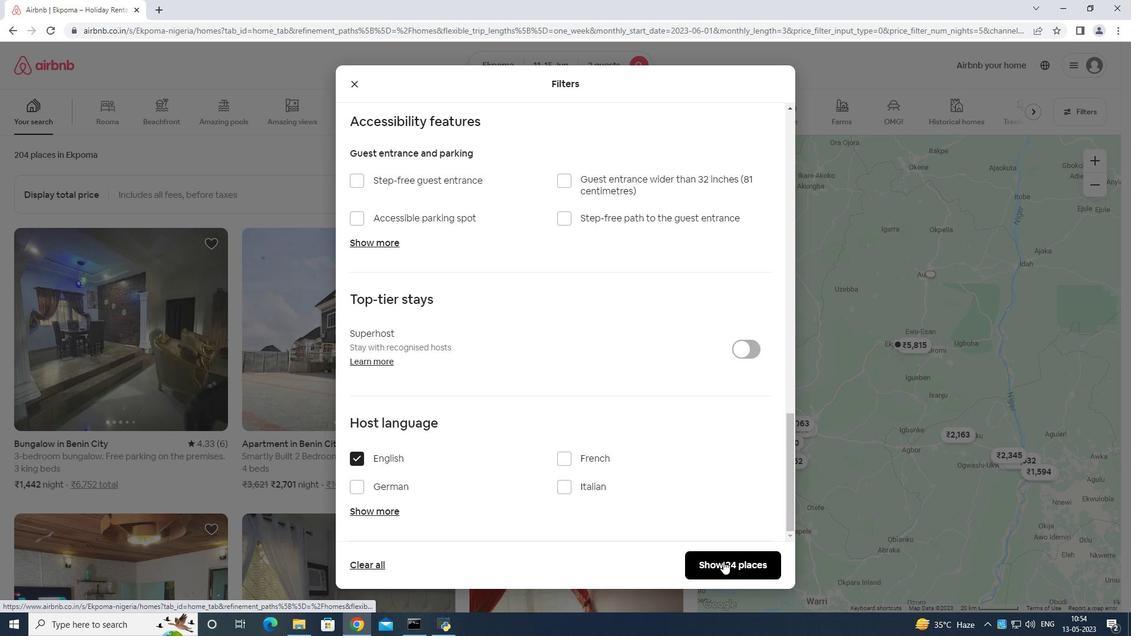 
Action: Mouse moved to (724, 561)
Screenshot: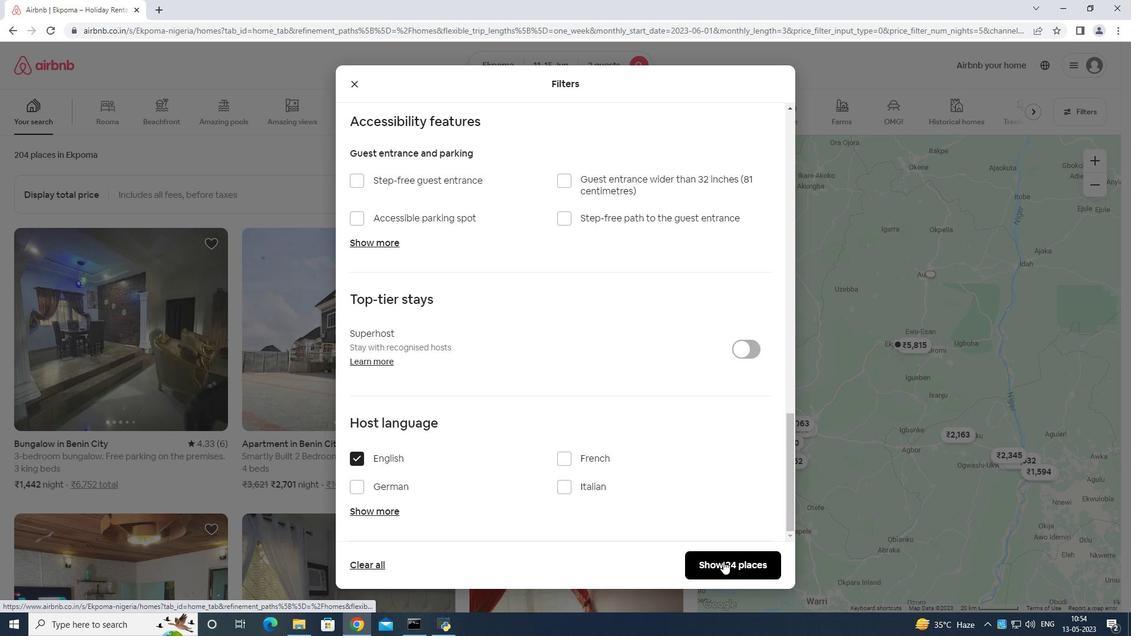 
